 Task: Search one way flight ticket for 5 adults, 2 children, 1 infant in seat and 2 infants on lap in economy from Hartford: Bradley International Airport to Wilmington: Wilmington International Airport on 8-6-2023. Number of bags: 1 carry on bag and 1 checked bag. Price is upto 97000. Outbound departure time preference is 11:30. Flight should be any emissions.
Action: Mouse moved to (232, 312)
Screenshot: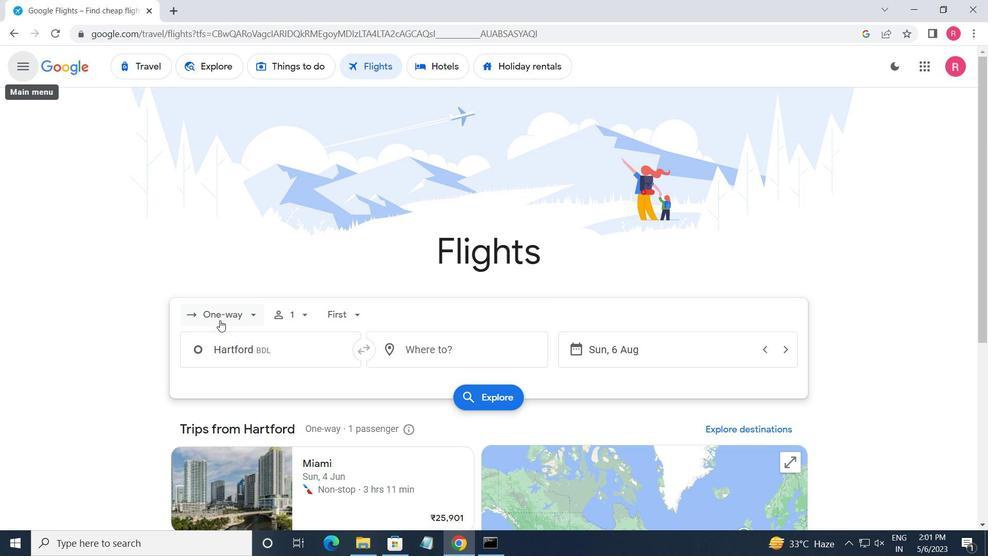 
Action: Mouse pressed left at (232, 312)
Screenshot: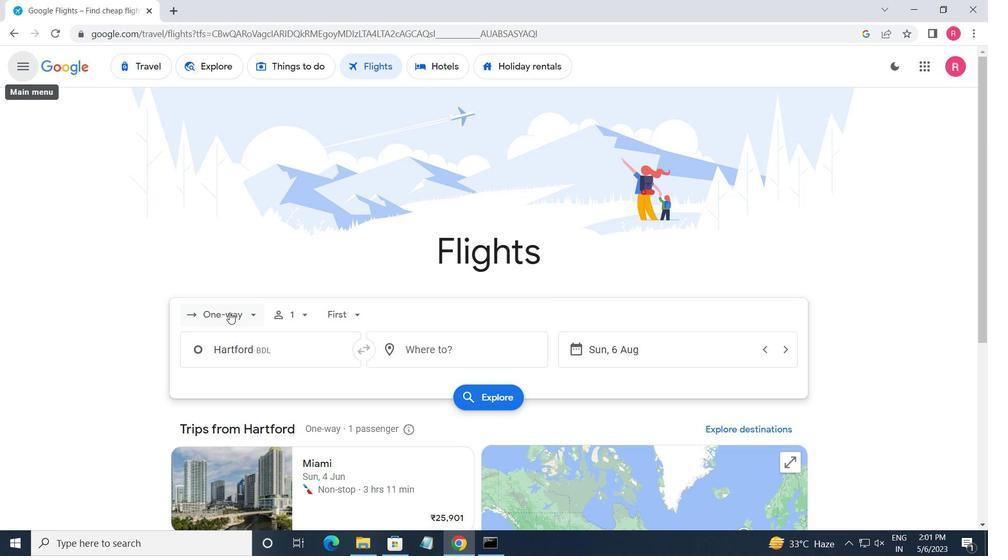 
Action: Mouse moved to (246, 378)
Screenshot: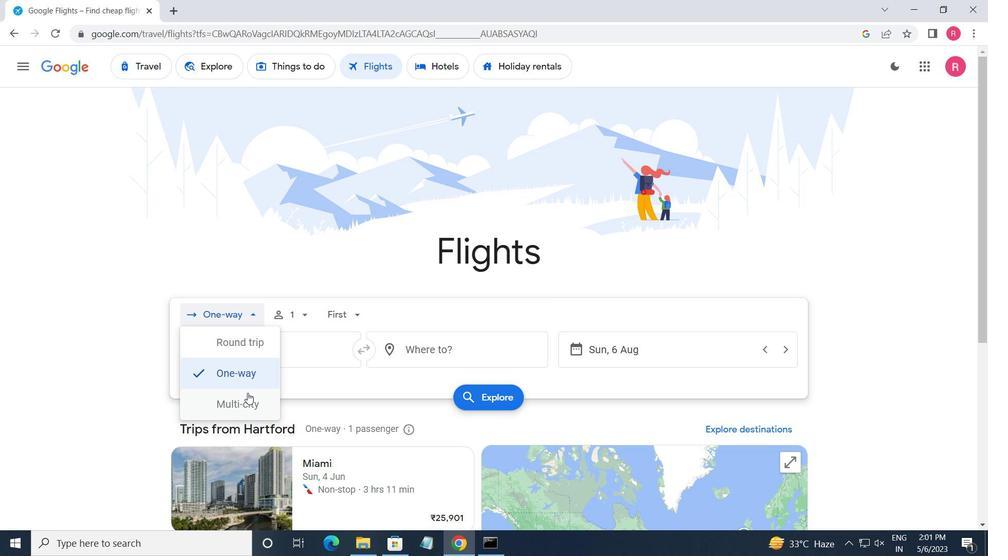 
Action: Mouse pressed left at (246, 378)
Screenshot: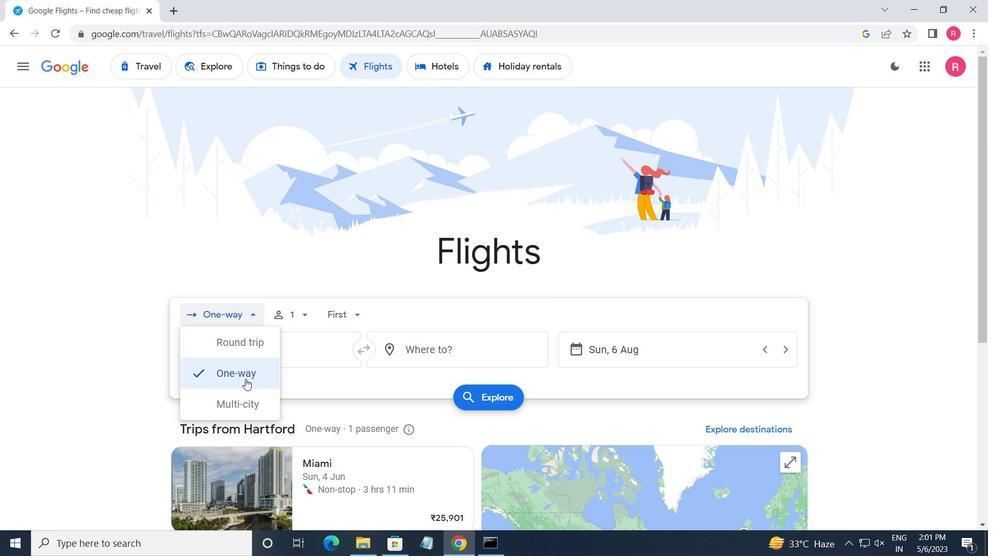 
Action: Mouse moved to (286, 320)
Screenshot: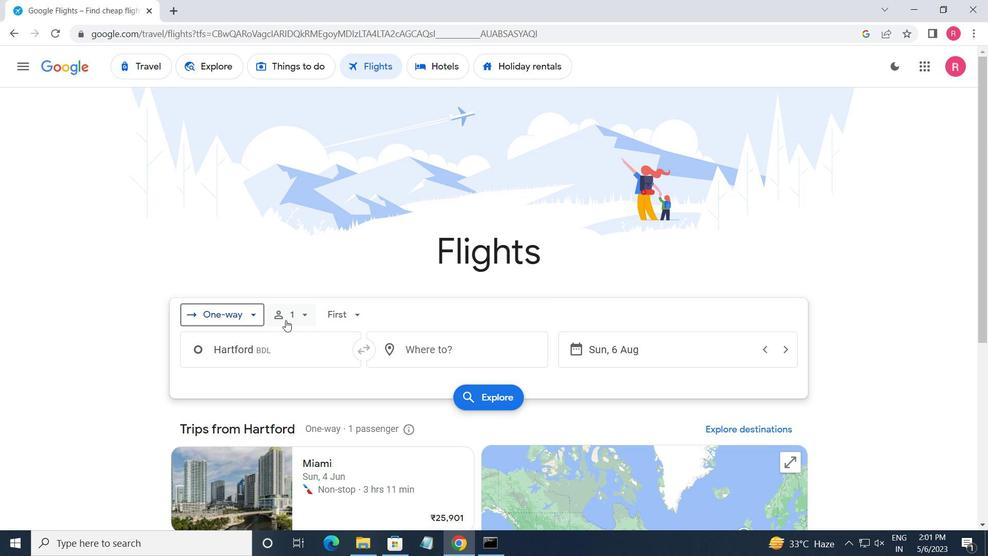 
Action: Mouse pressed left at (286, 320)
Screenshot: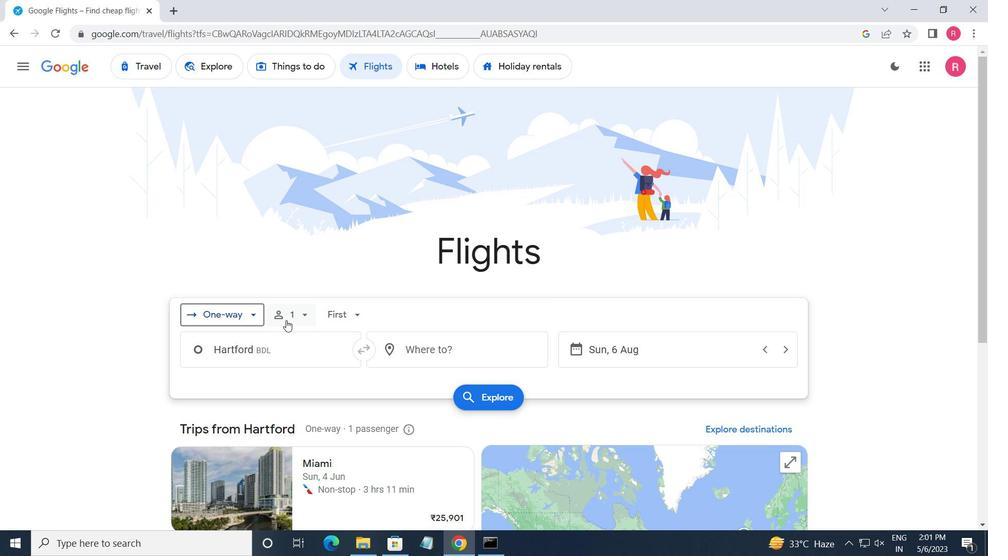 
Action: Mouse moved to (405, 349)
Screenshot: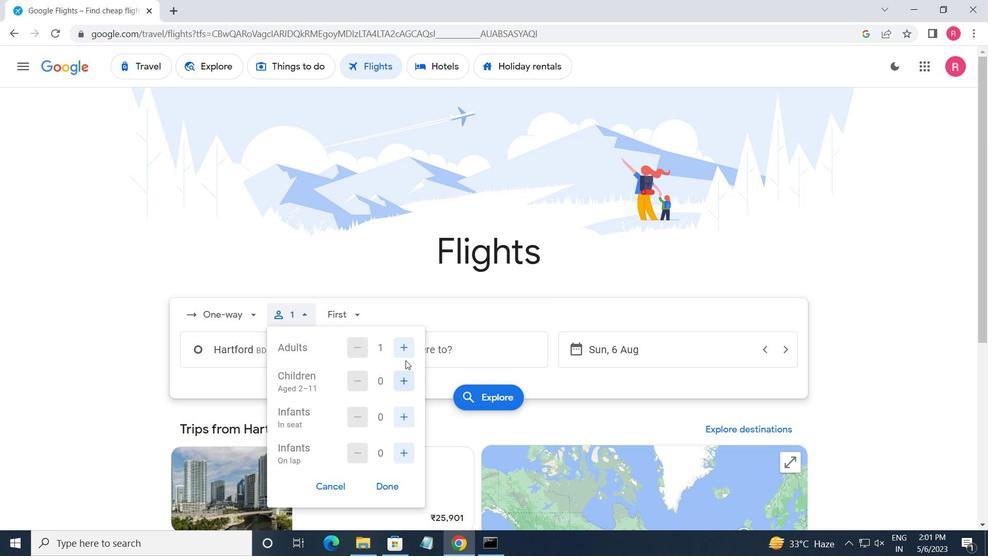 
Action: Mouse pressed left at (405, 349)
Screenshot: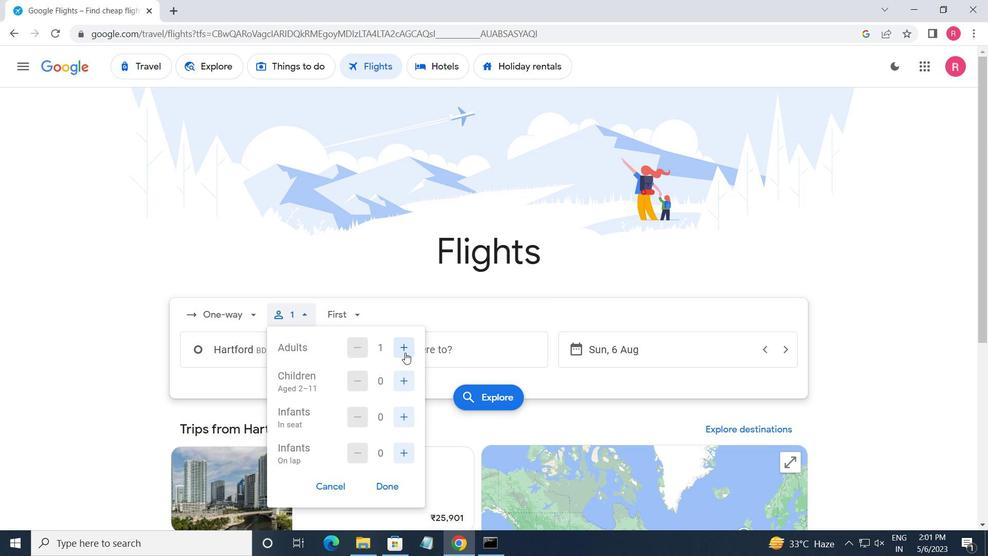 
Action: Mouse pressed left at (405, 349)
Screenshot: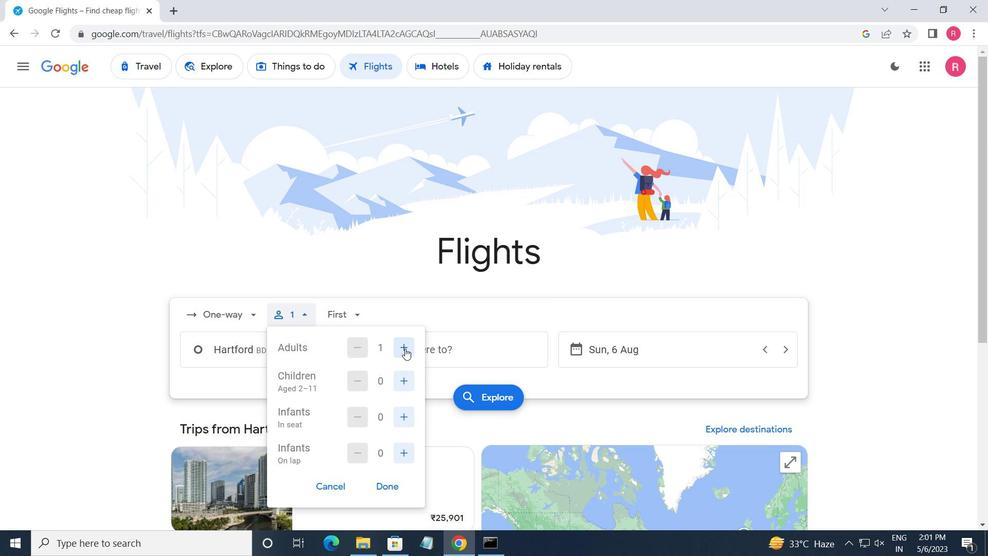 
Action: Mouse pressed left at (405, 349)
Screenshot: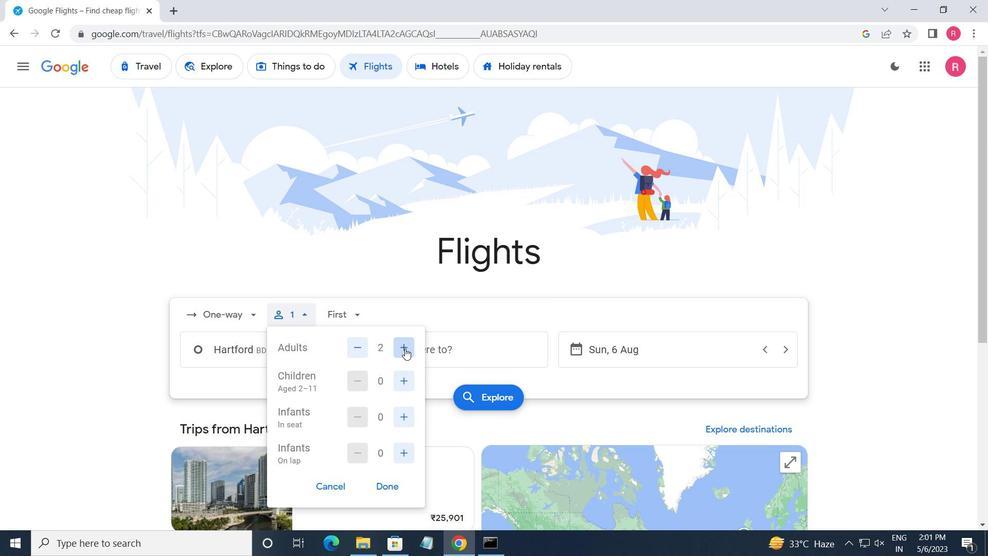 
Action: Mouse pressed left at (405, 349)
Screenshot: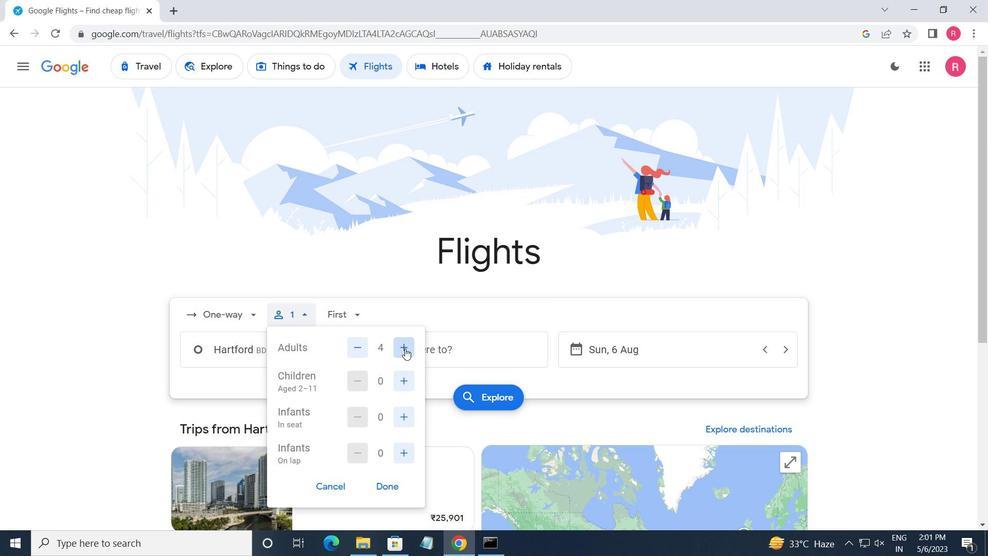 
Action: Mouse moved to (408, 384)
Screenshot: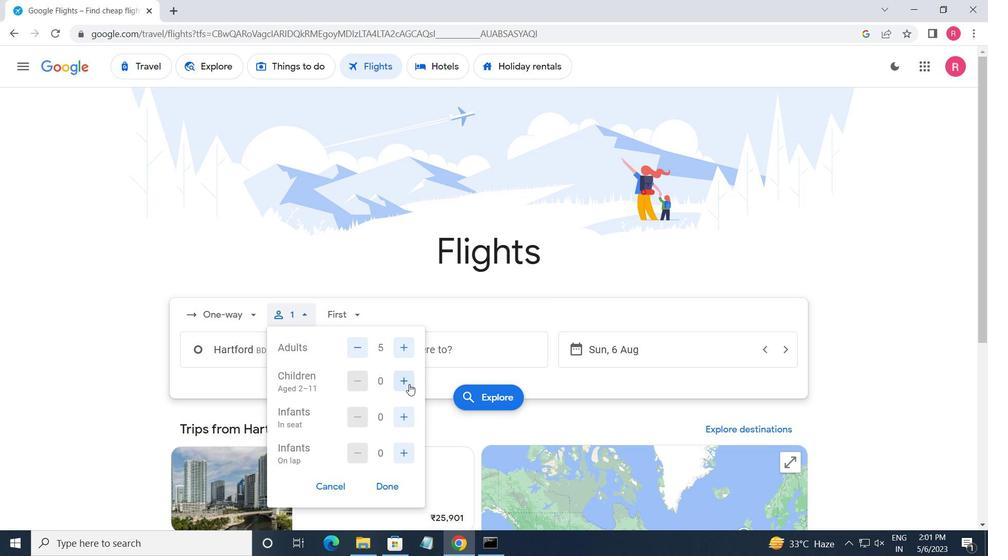 
Action: Mouse pressed left at (408, 384)
Screenshot: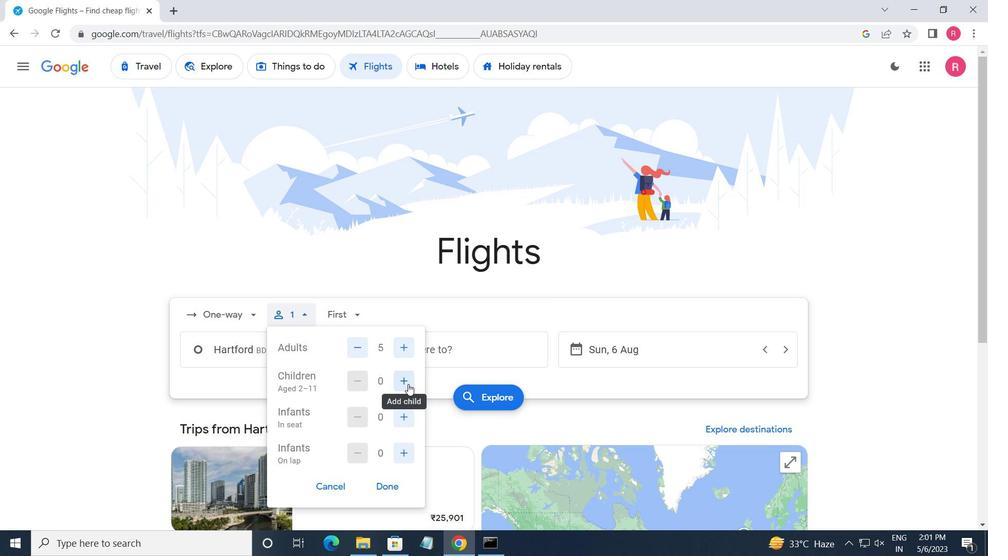 
Action: Mouse pressed left at (408, 384)
Screenshot: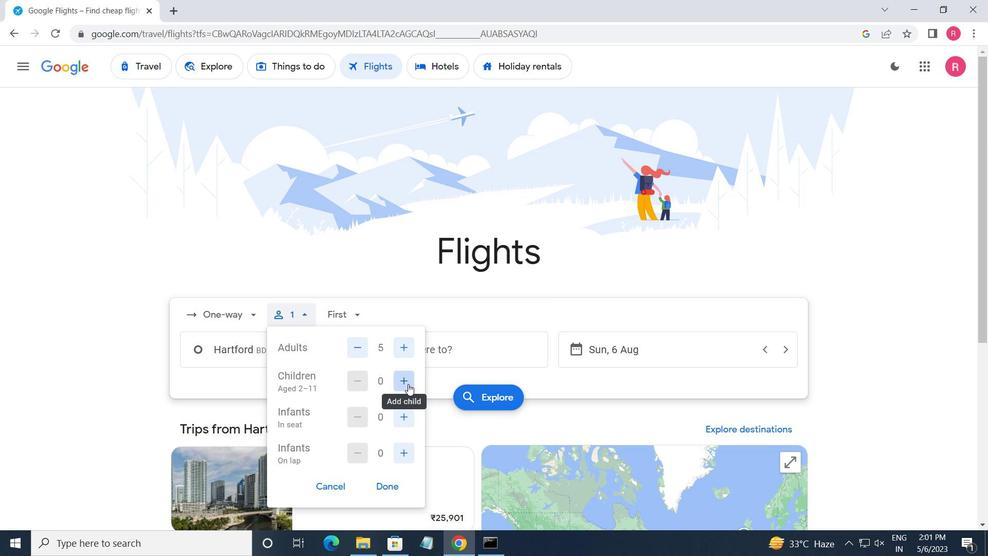 
Action: Mouse moved to (410, 423)
Screenshot: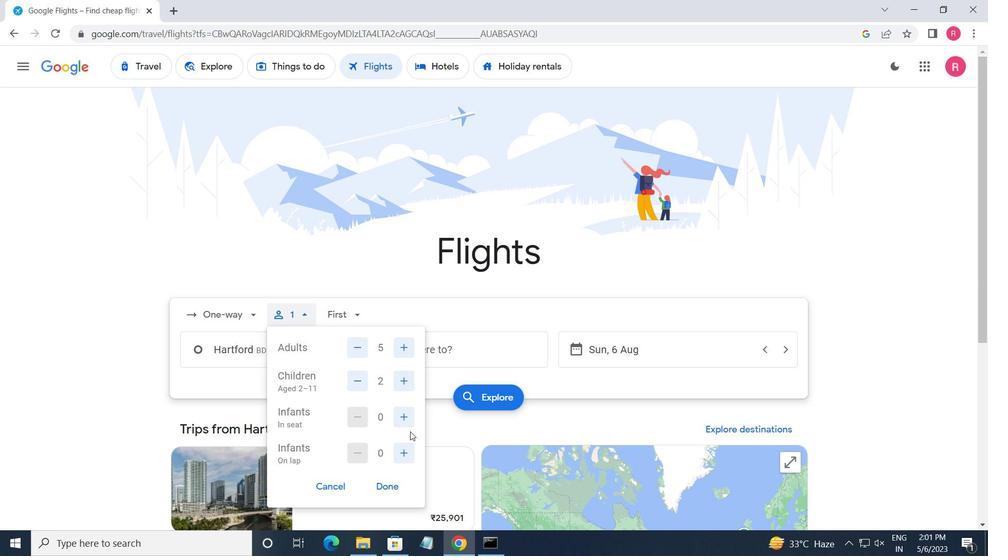 
Action: Mouse pressed left at (410, 423)
Screenshot: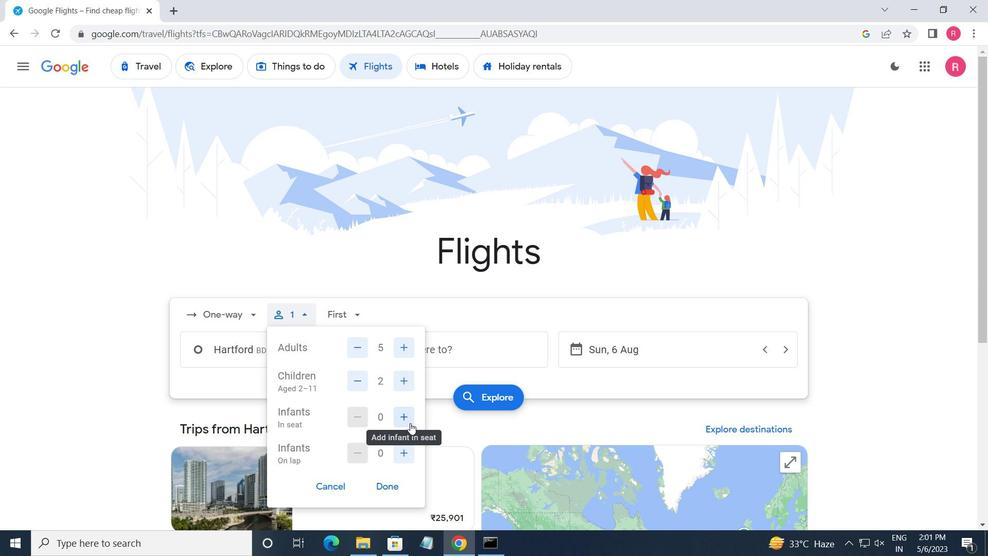 
Action: Mouse moved to (398, 457)
Screenshot: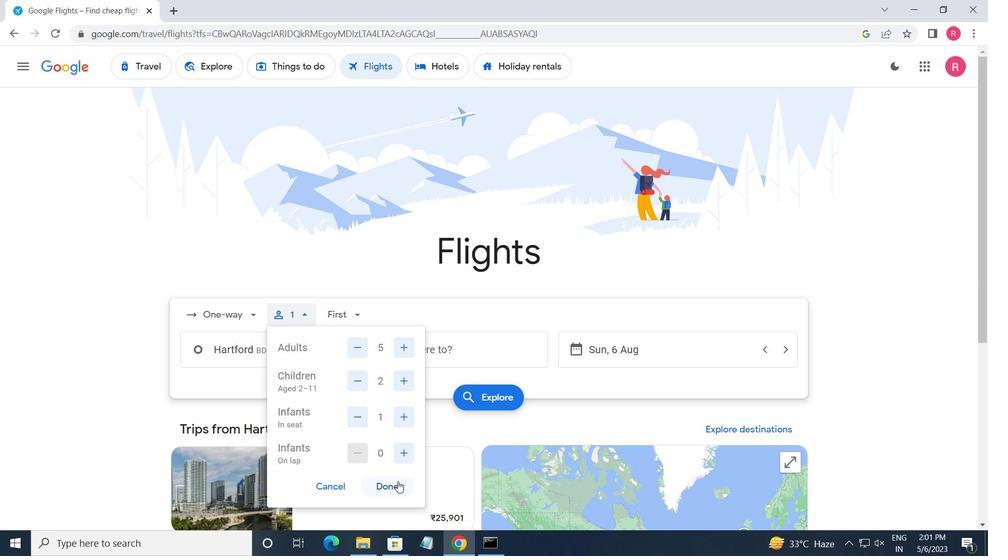 
Action: Mouse pressed left at (398, 457)
Screenshot: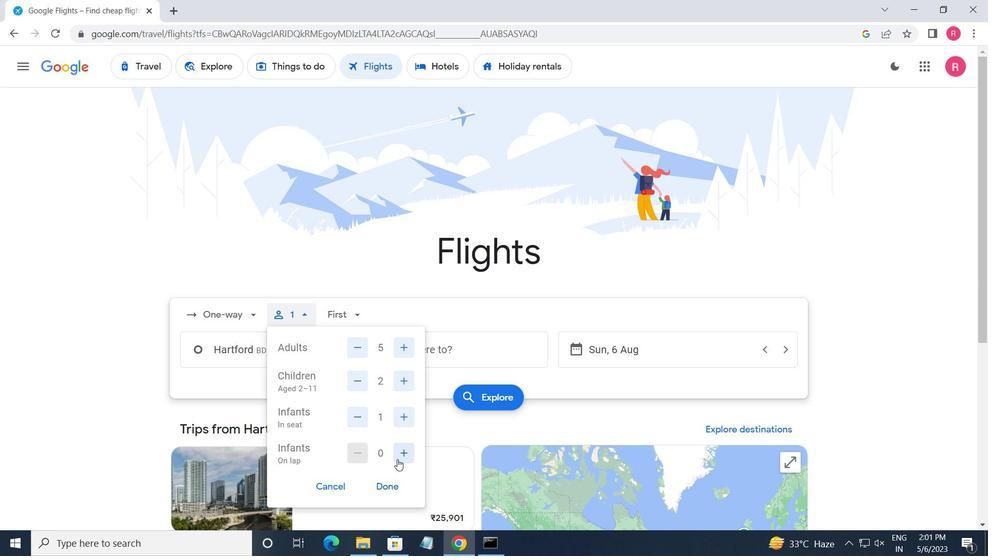 
Action: Mouse pressed left at (398, 457)
Screenshot: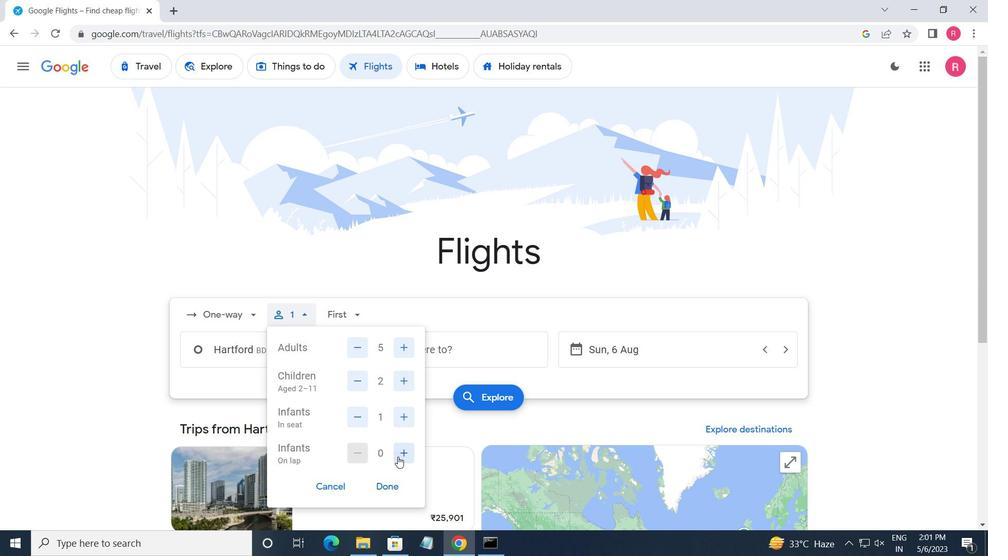 
Action: Mouse moved to (351, 443)
Screenshot: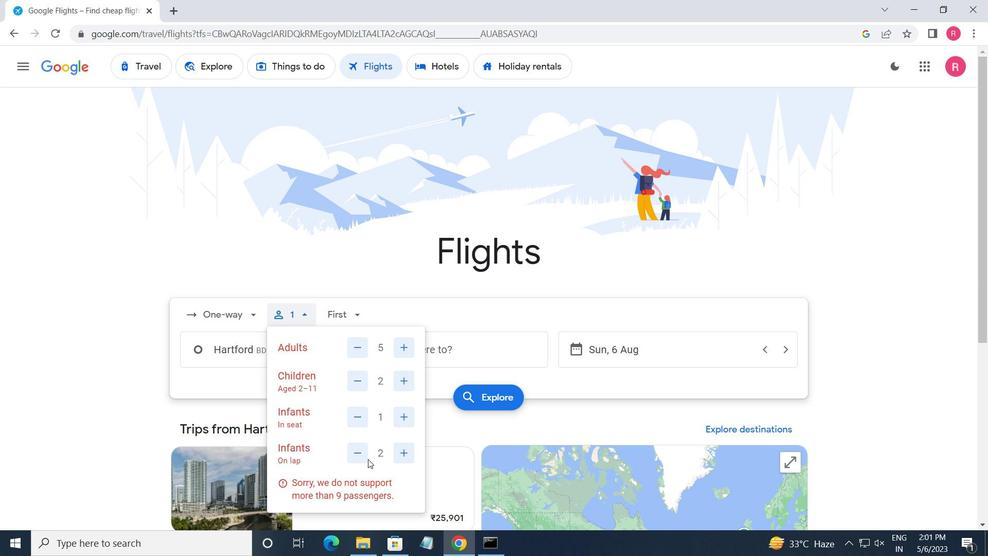 
Action: Mouse pressed left at (351, 443)
Screenshot: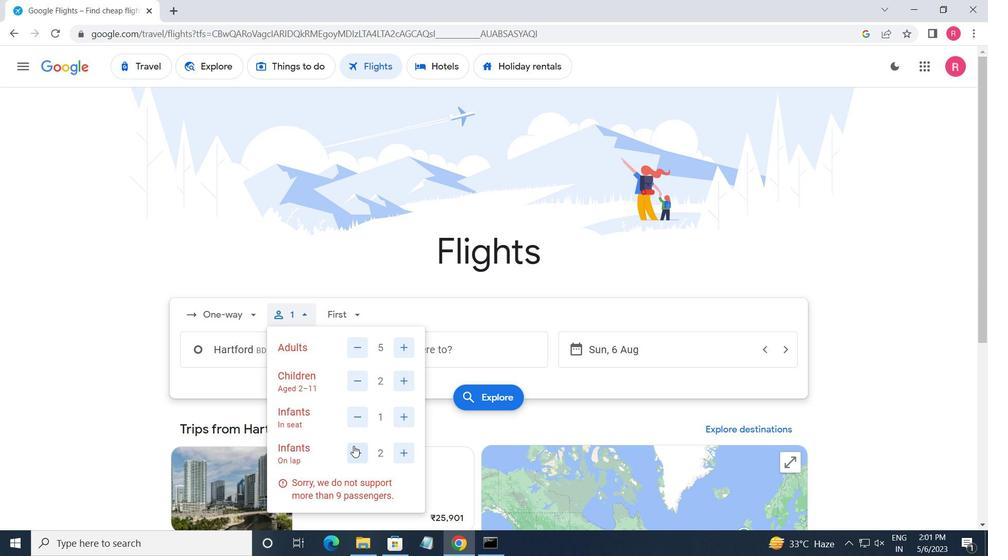 
Action: Mouse moved to (392, 486)
Screenshot: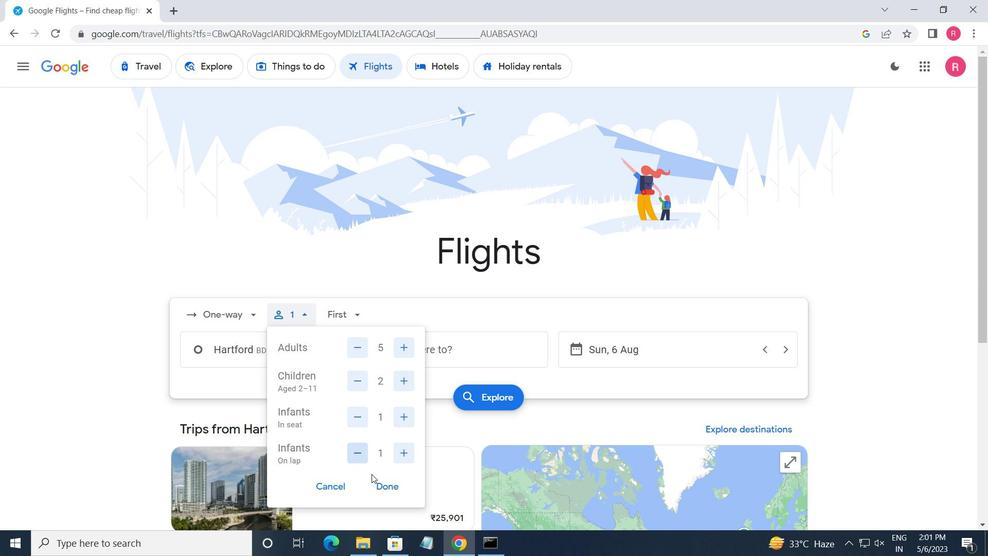 
Action: Mouse pressed left at (392, 486)
Screenshot: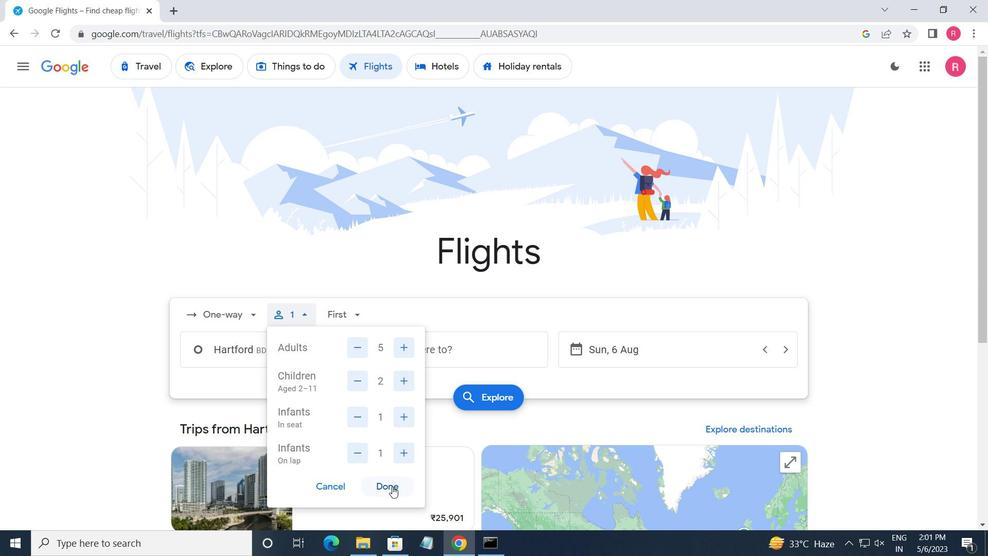 
Action: Mouse moved to (344, 314)
Screenshot: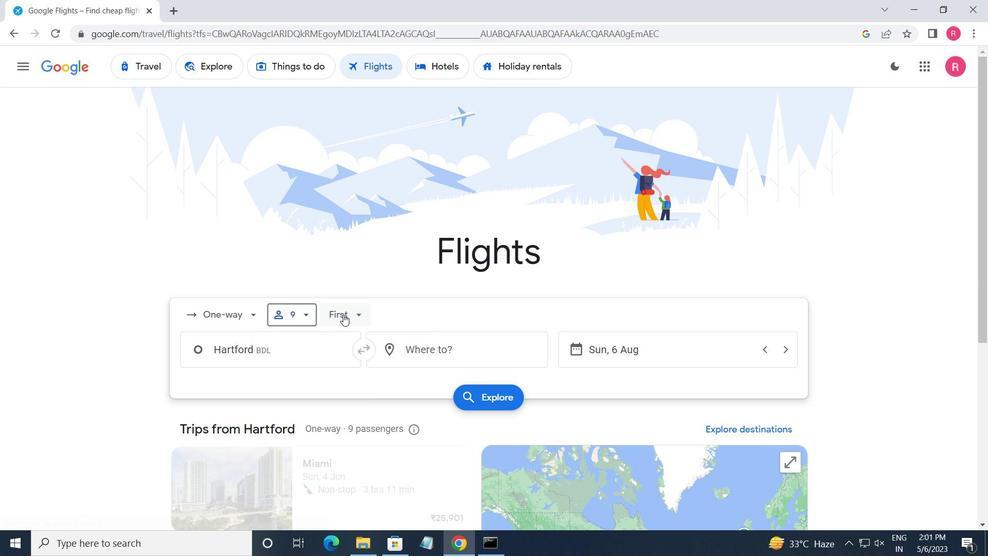 
Action: Mouse pressed left at (344, 314)
Screenshot: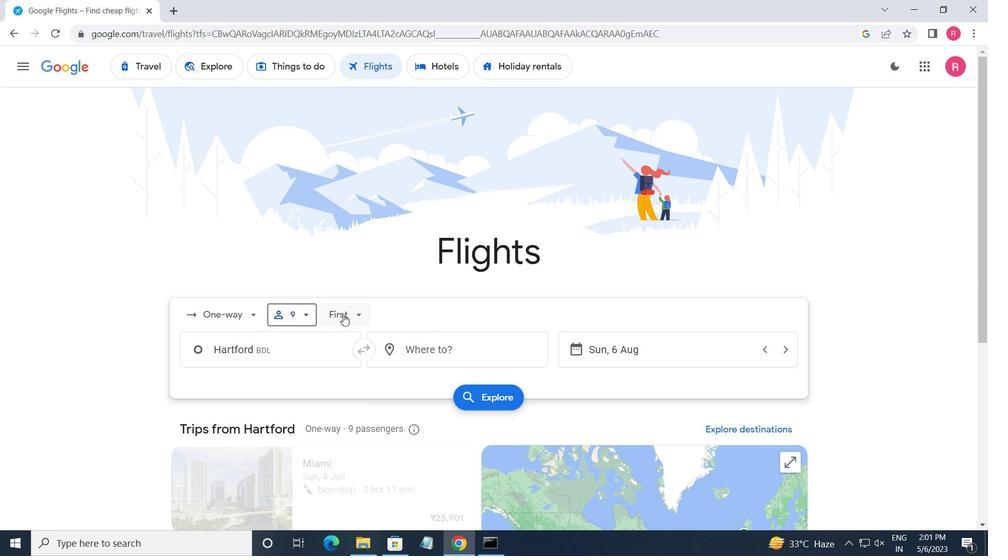 
Action: Mouse moved to (385, 347)
Screenshot: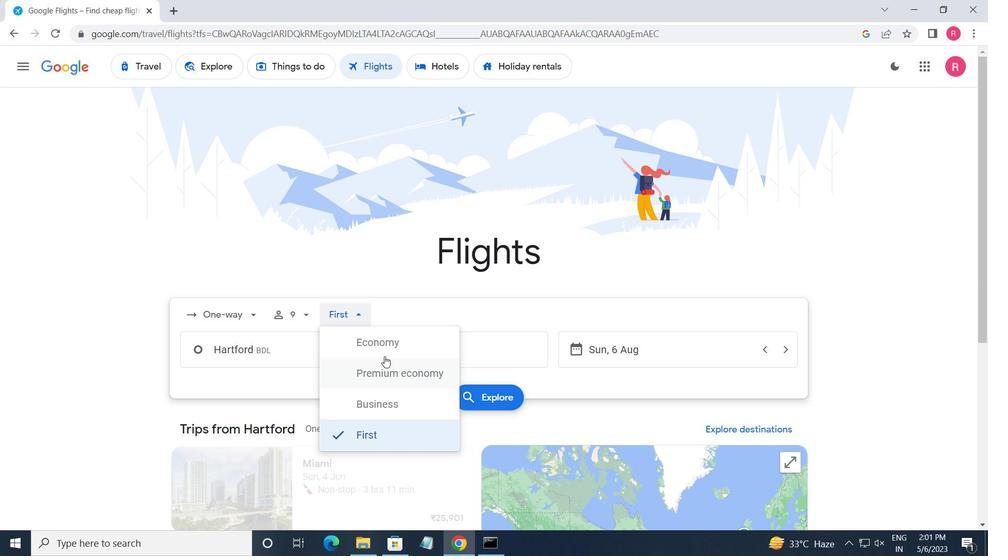 
Action: Mouse pressed left at (385, 347)
Screenshot: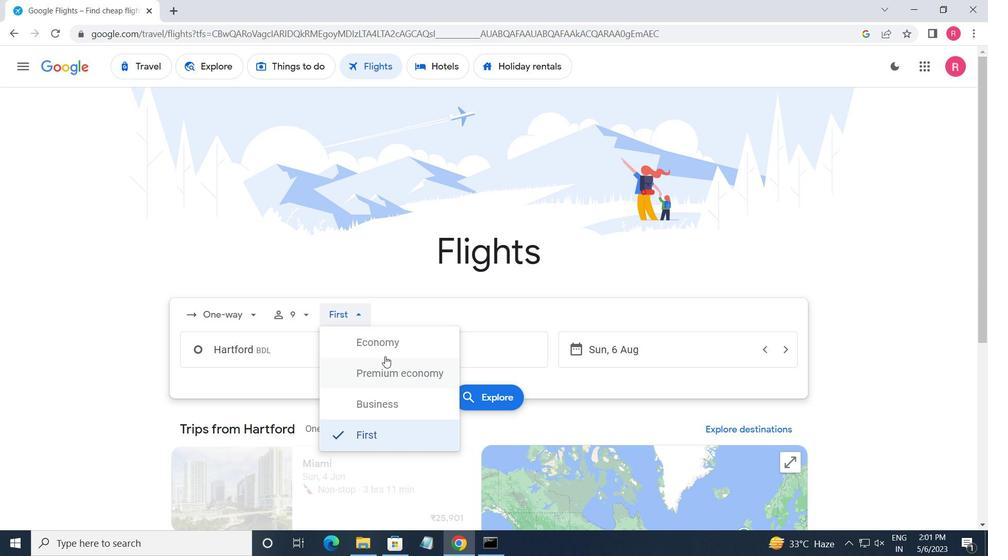 
Action: Mouse moved to (281, 344)
Screenshot: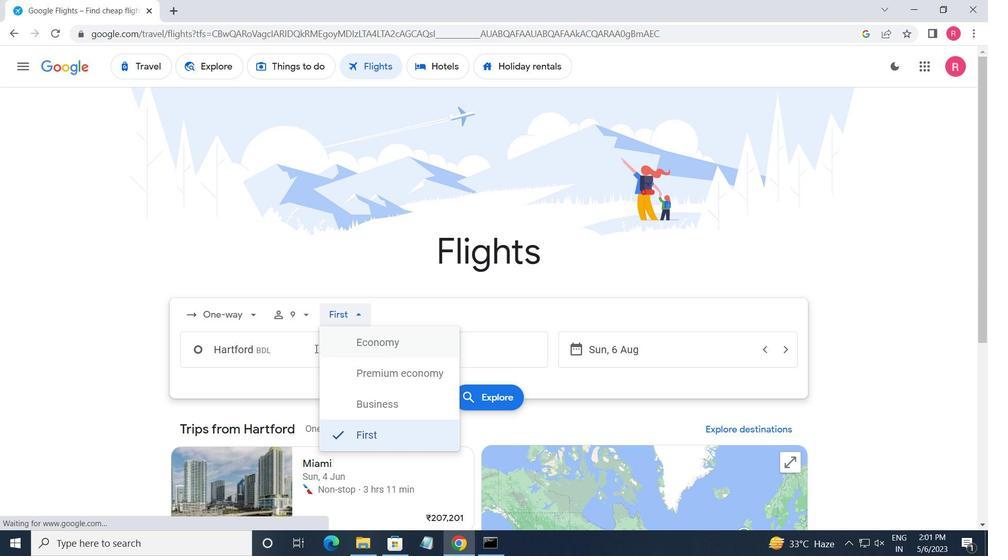 
Action: Mouse pressed left at (281, 344)
Screenshot: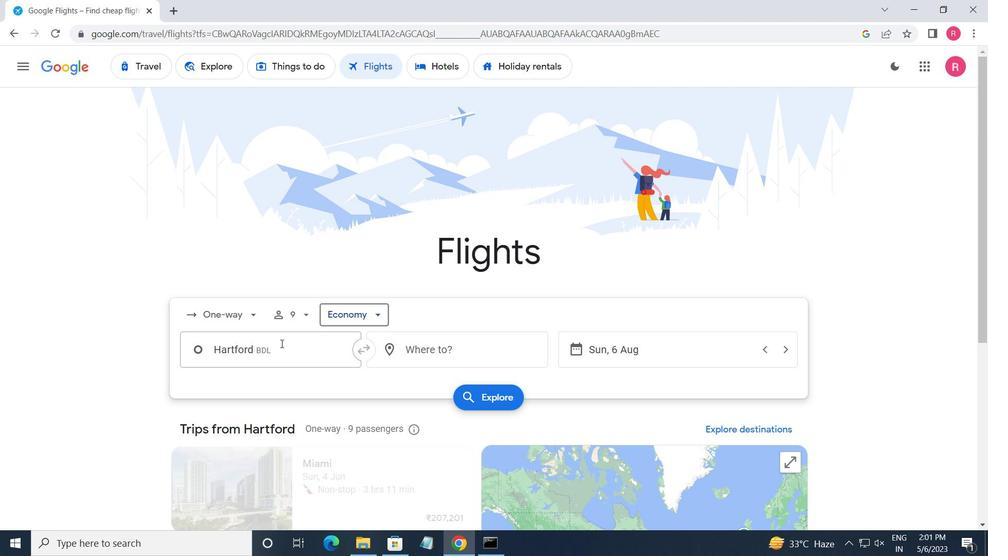 
Action: Mouse moved to (280, 344)
Screenshot: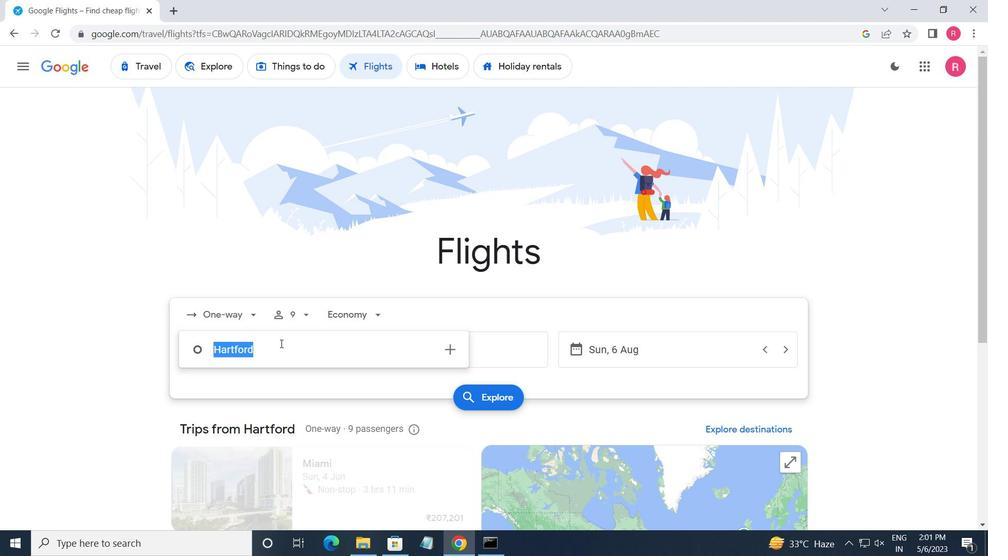 
Action: Key pressed <Key.caps_lock>Hartford
Screenshot: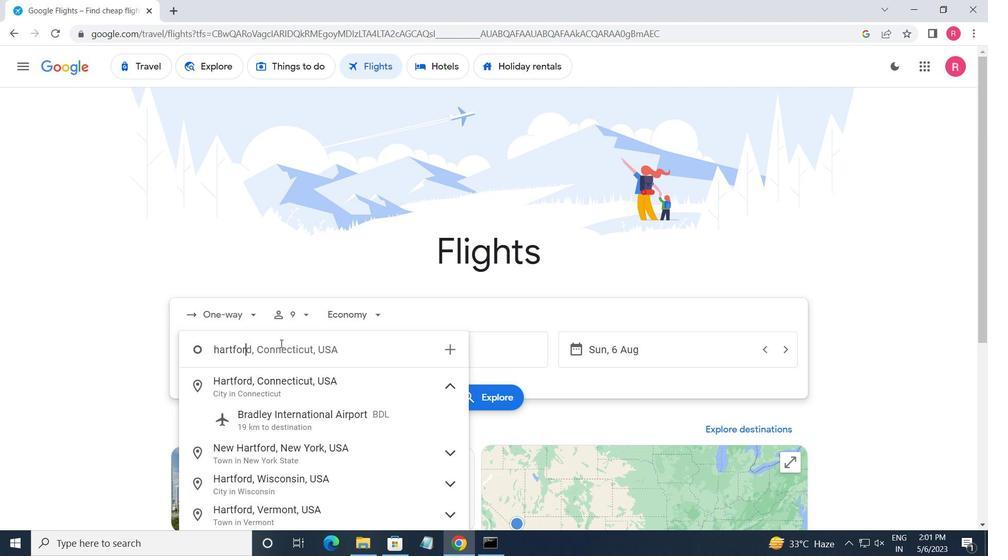 
Action: Mouse moved to (328, 410)
Screenshot: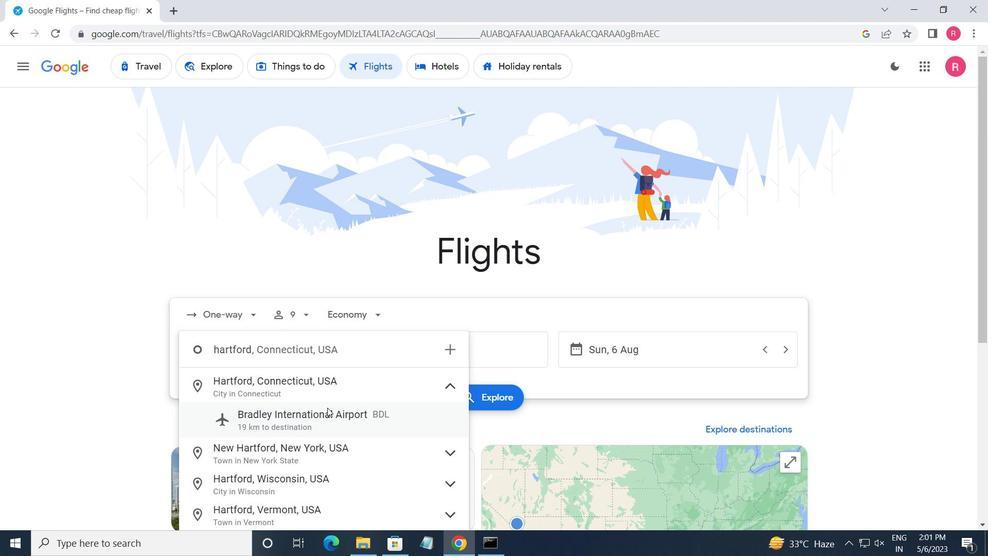 
Action: Mouse pressed left at (328, 410)
Screenshot: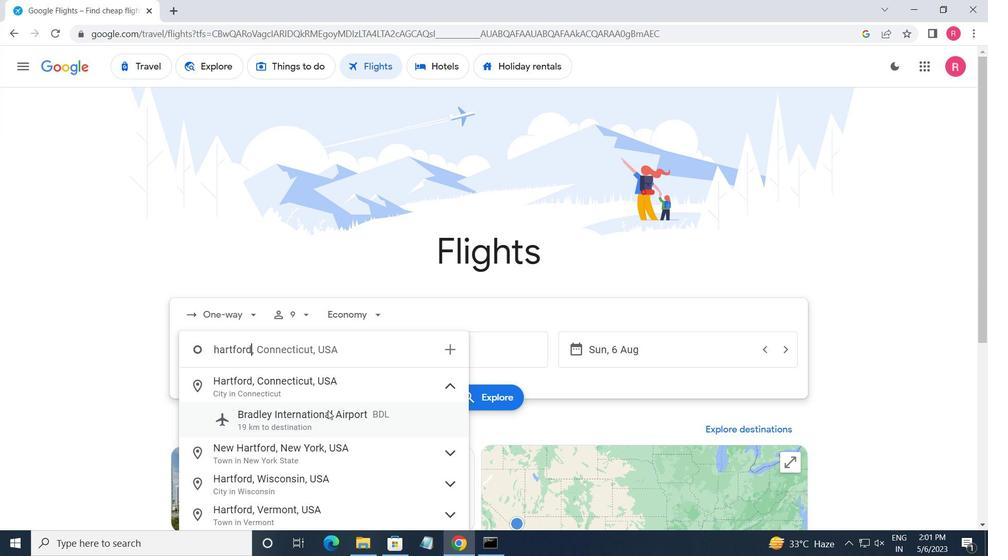 
Action: Mouse moved to (484, 349)
Screenshot: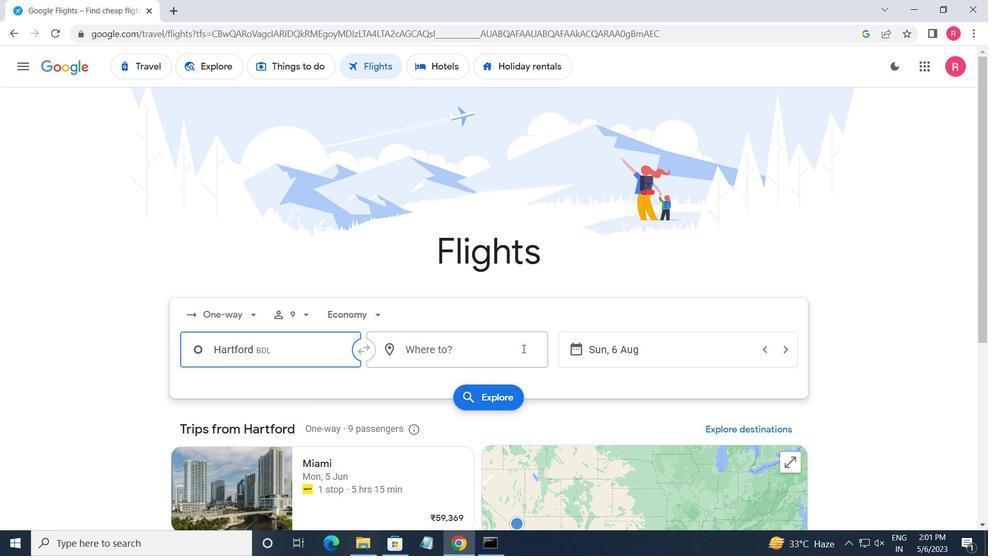 
Action: Mouse pressed left at (484, 349)
Screenshot: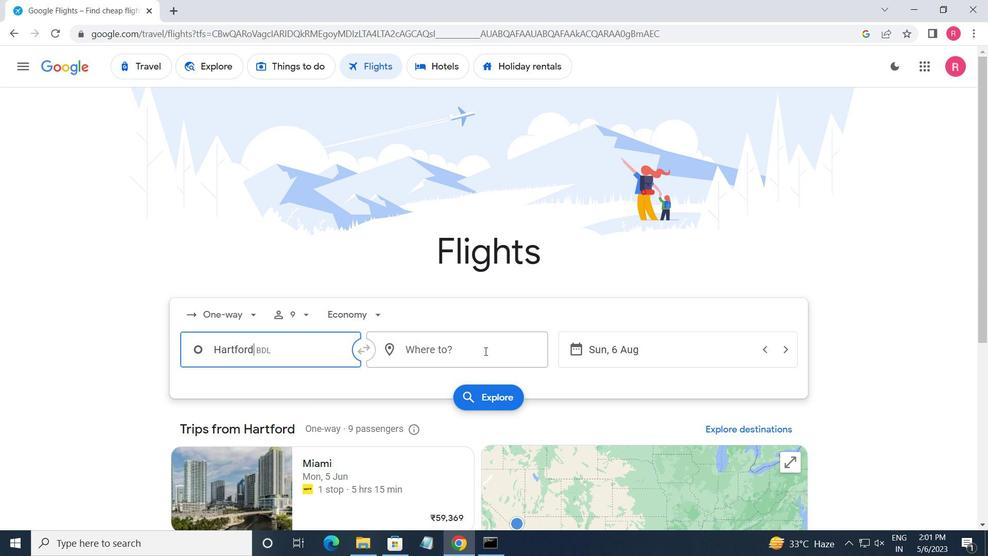 
Action: Key pressed <Key.shift>WILN<Key.backspace>MIGTON
Screenshot: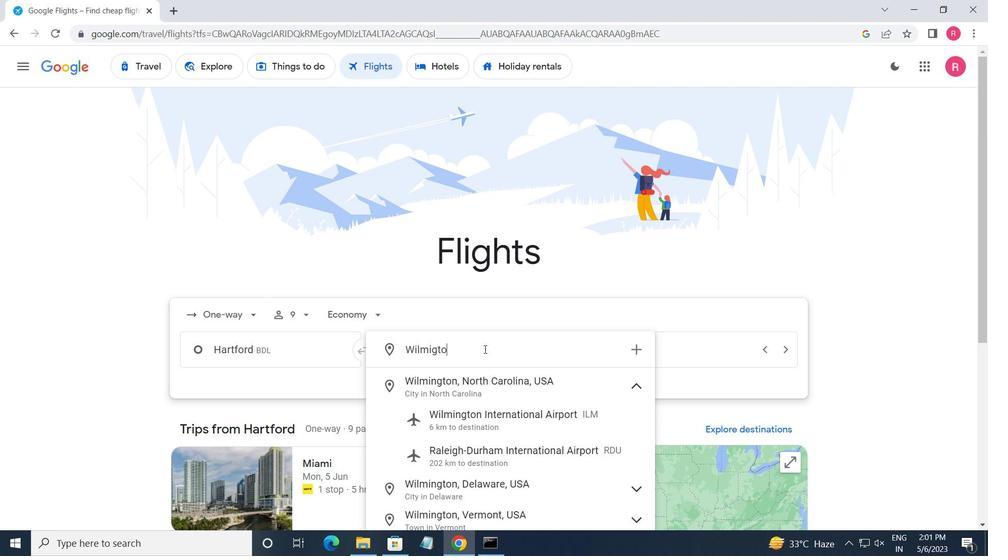 
Action: Mouse moved to (518, 425)
Screenshot: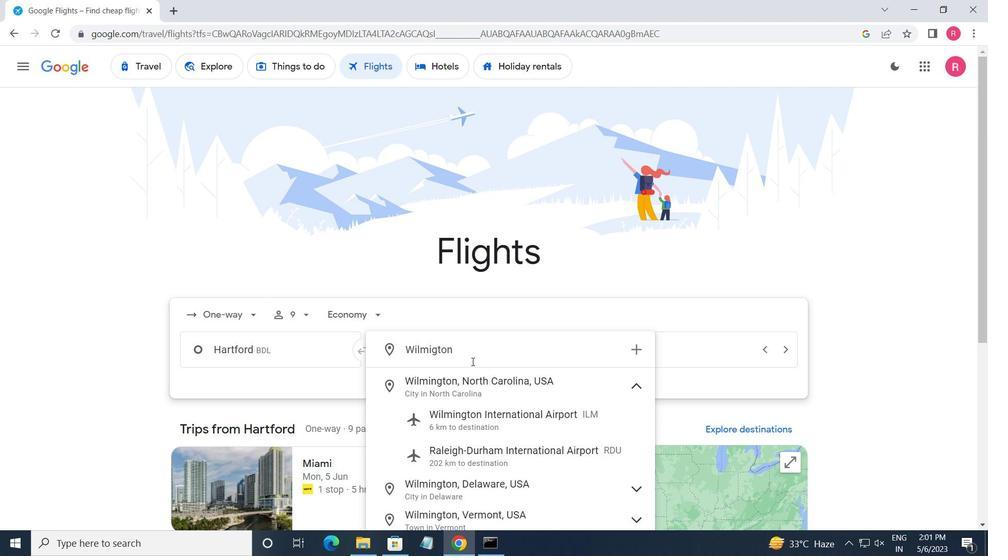 
Action: Mouse pressed left at (518, 425)
Screenshot: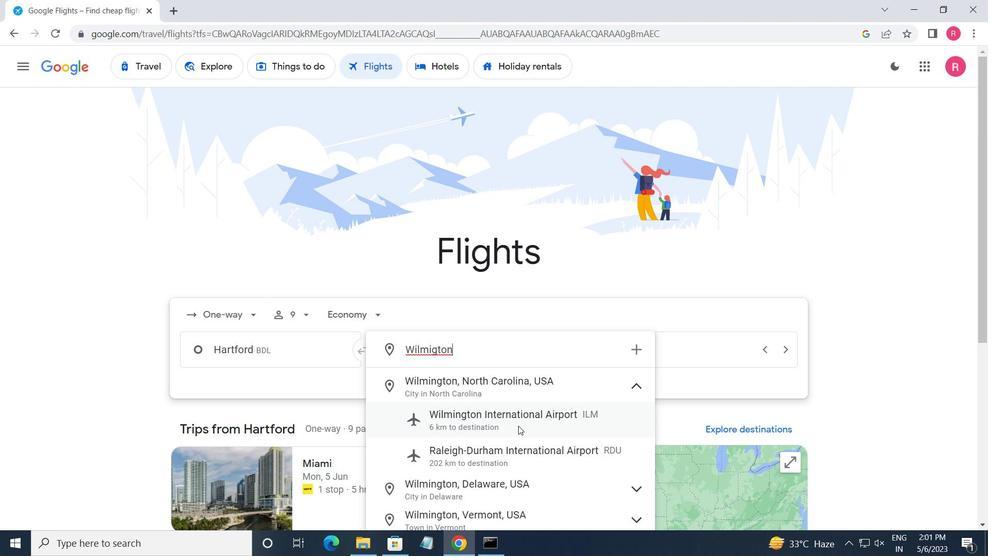 
Action: Mouse moved to (622, 348)
Screenshot: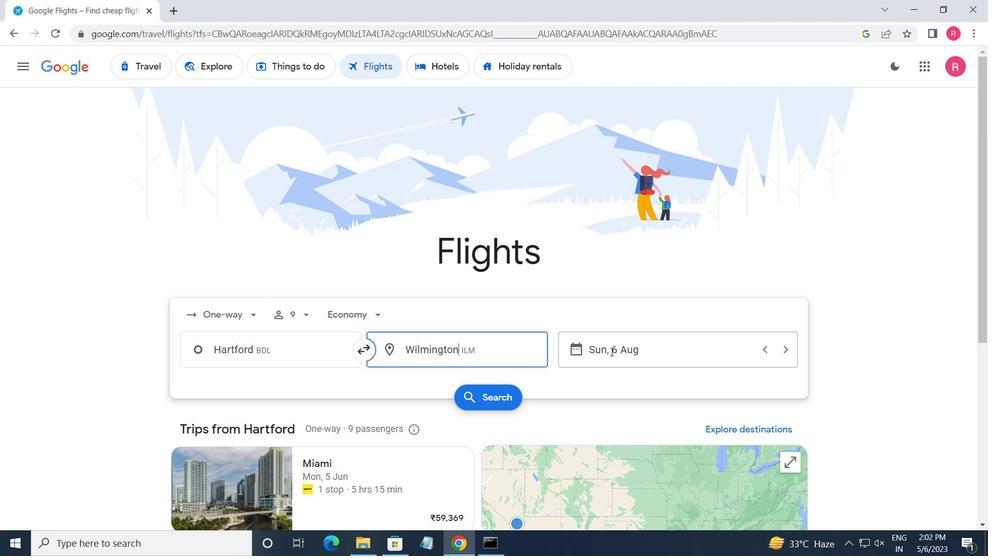 
Action: Mouse pressed left at (622, 348)
Screenshot: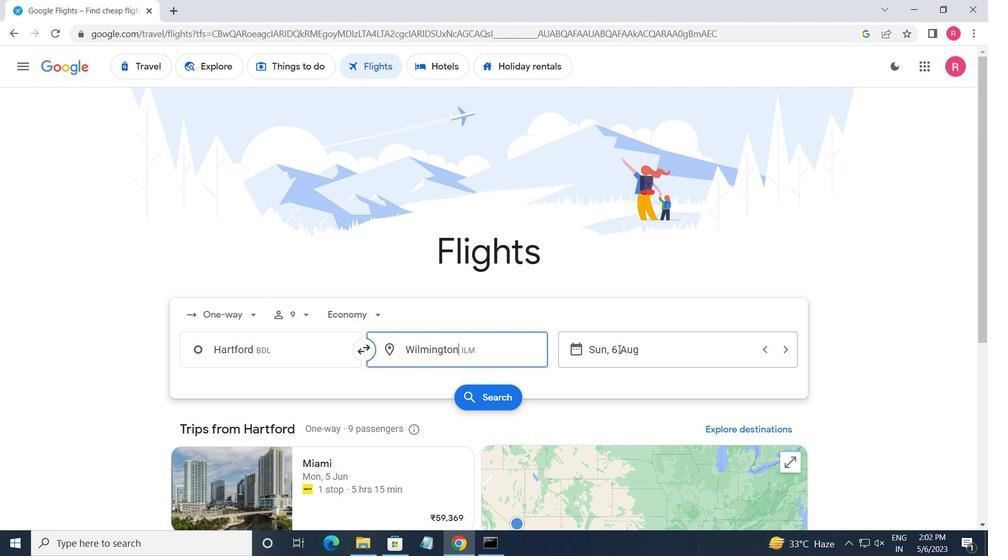 
Action: Mouse moved to (335, 335)
Screenshot: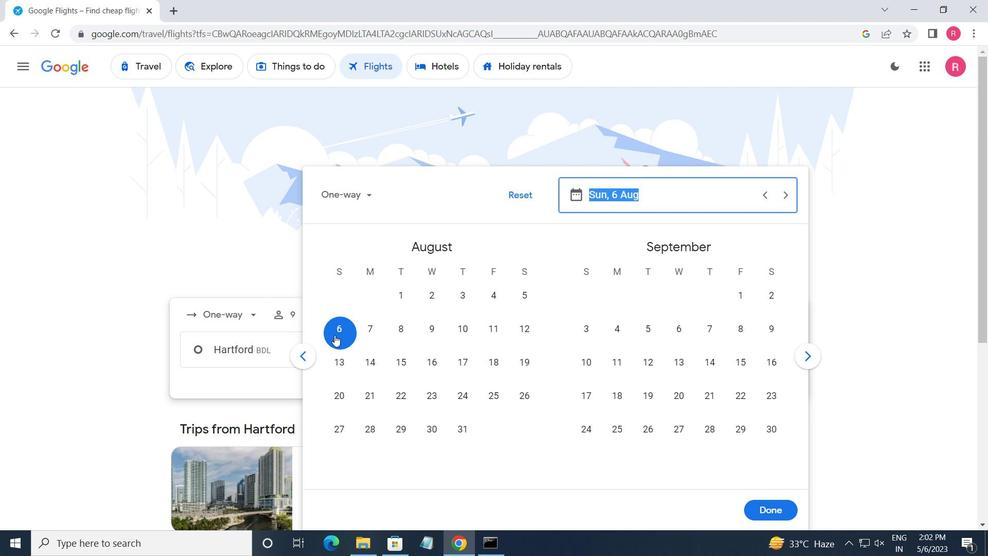 
Action: Mouse pressed left at (335, 335)
Screenshot: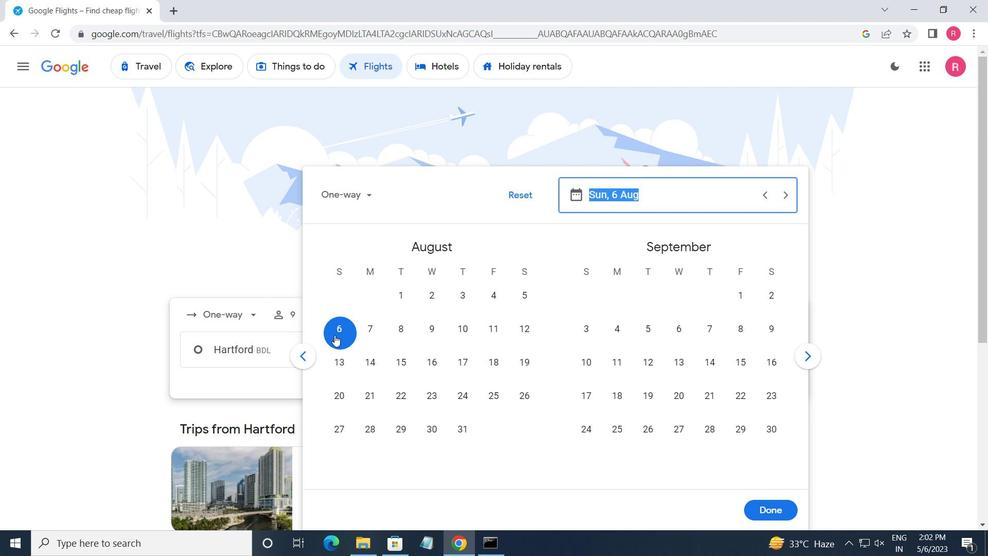 
Action: Mouse moved to (782, 515)
Screenshot: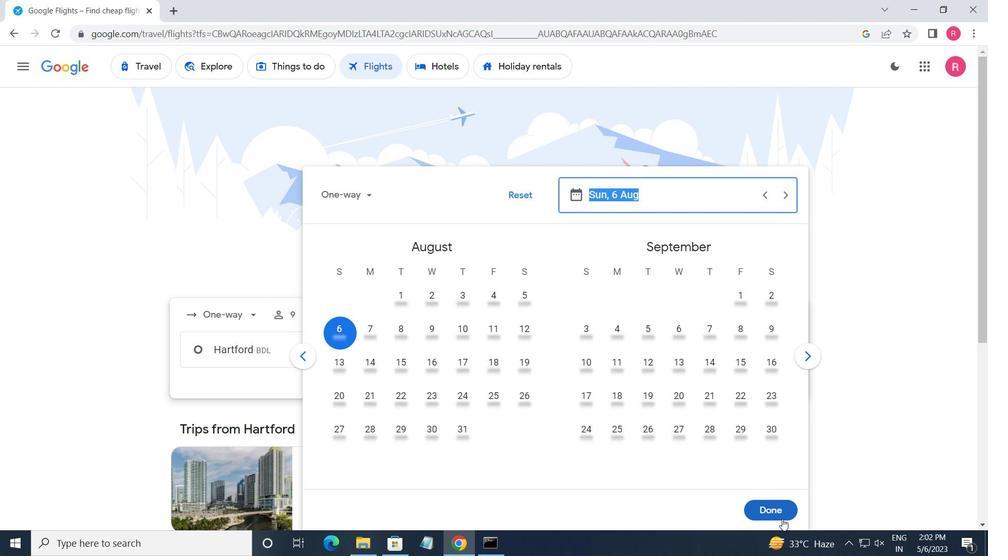 
Action: Mouse pressed left at (782, 515)
Screenshot: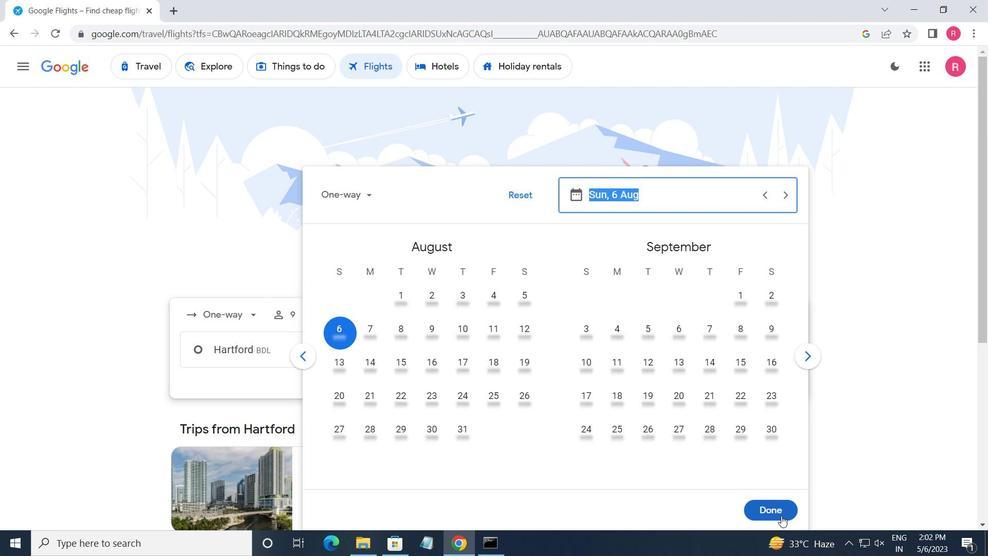 
Action: Mouse moved to (490, 405)
Screenshot: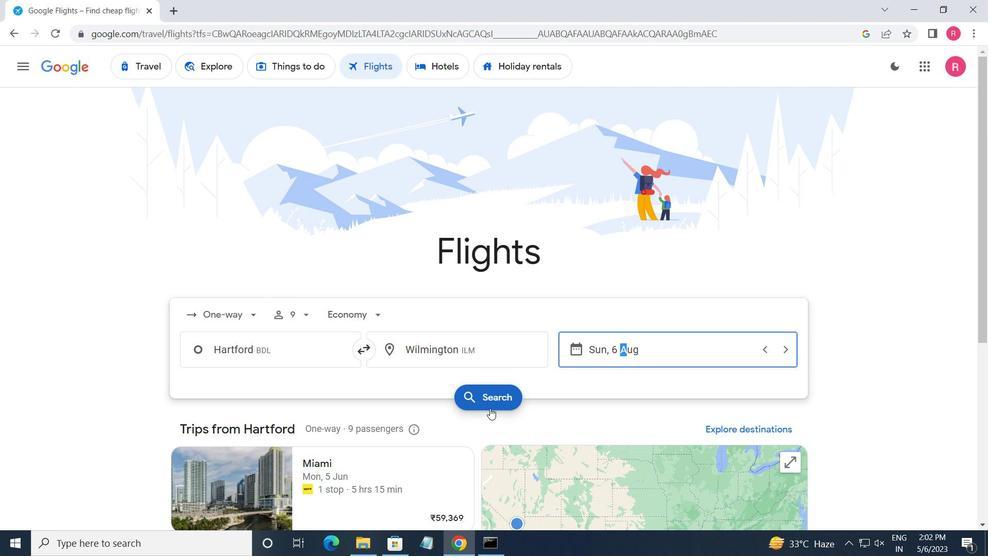 
Action: Mouse pressed left at (490, 405)
Screenshot: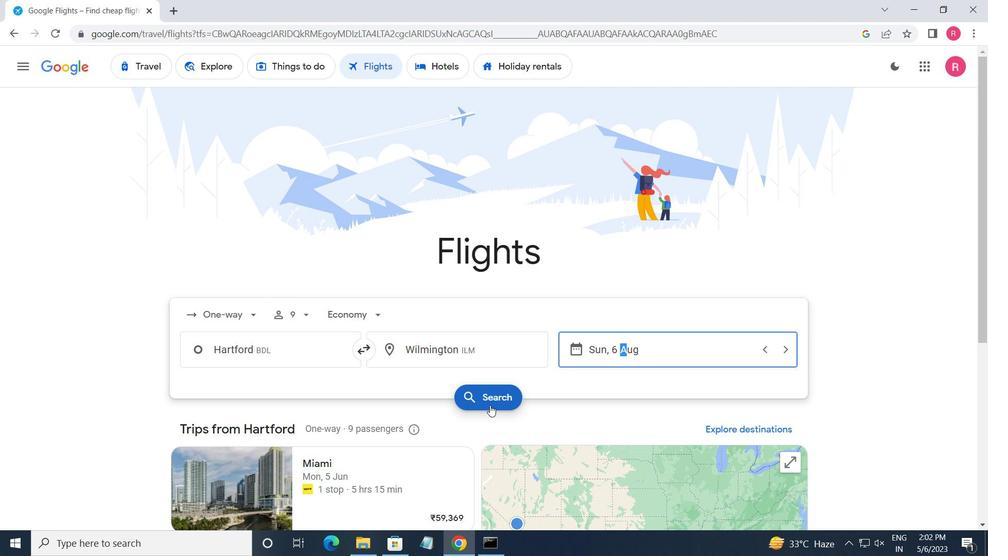 
Action: Mouse moved to (194, 181)
Screenshot: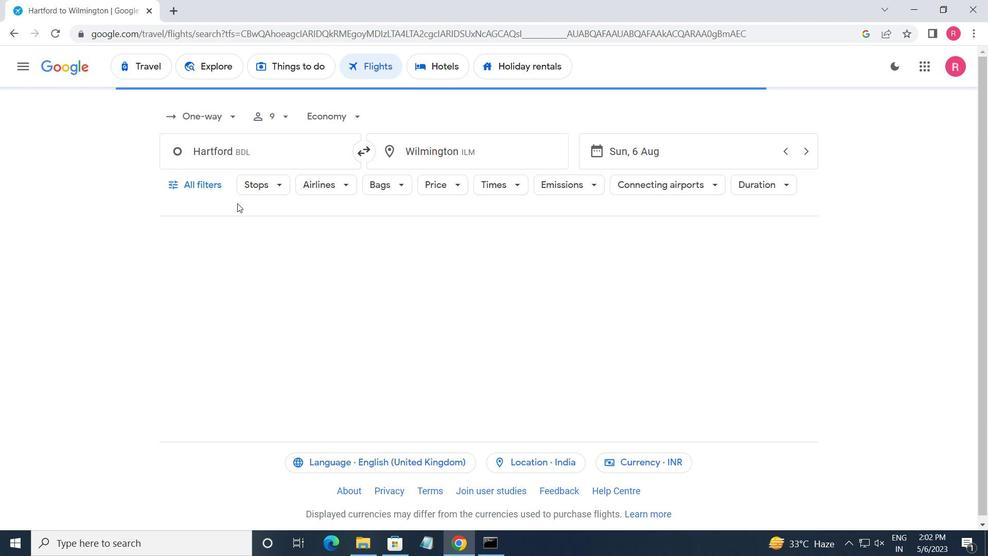 
Action: Mouse pressed left at (194, 181)
Screenshot: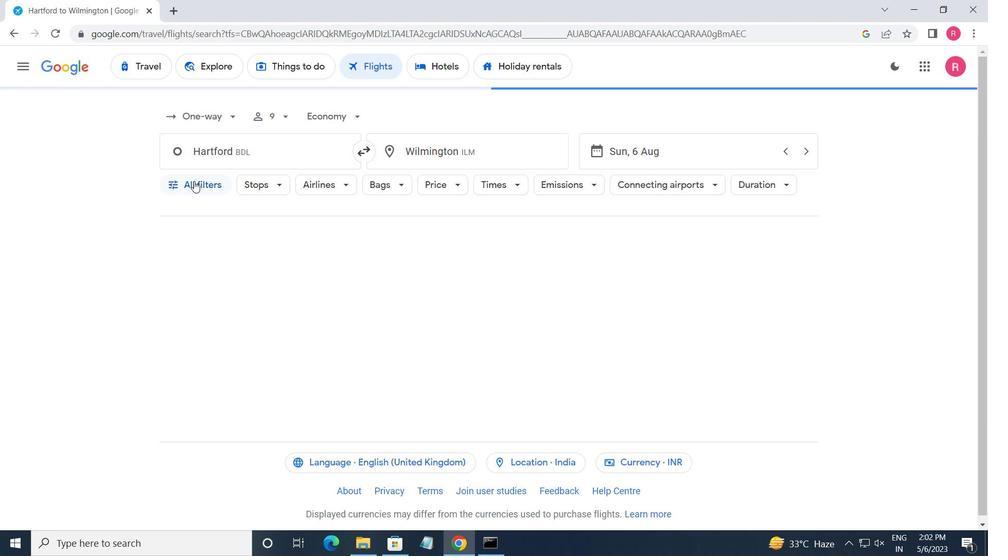 
Action: Mouse moved to (292, 336)
Screenshot: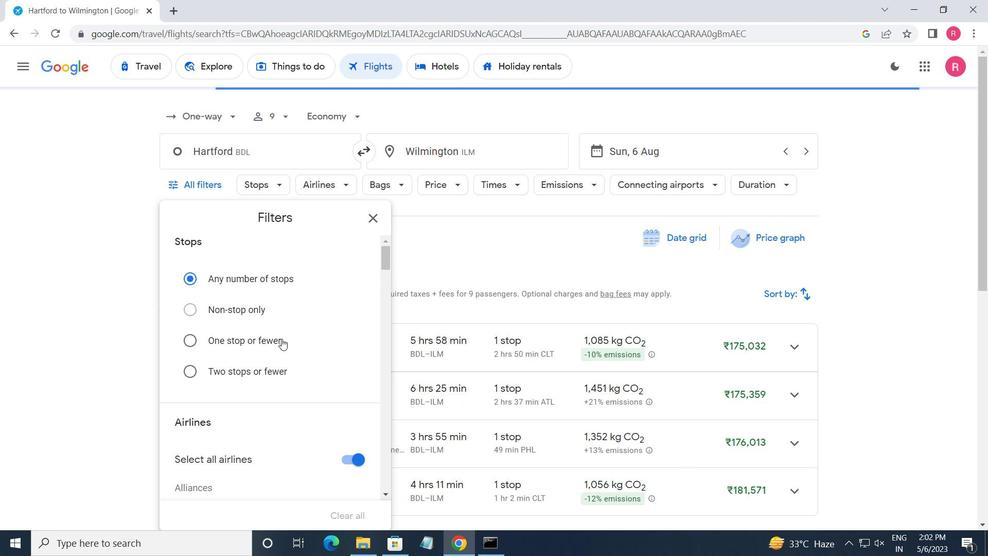 
Action: Mouse scrolled (292, 336) with delta (0, 0)
Screenshot: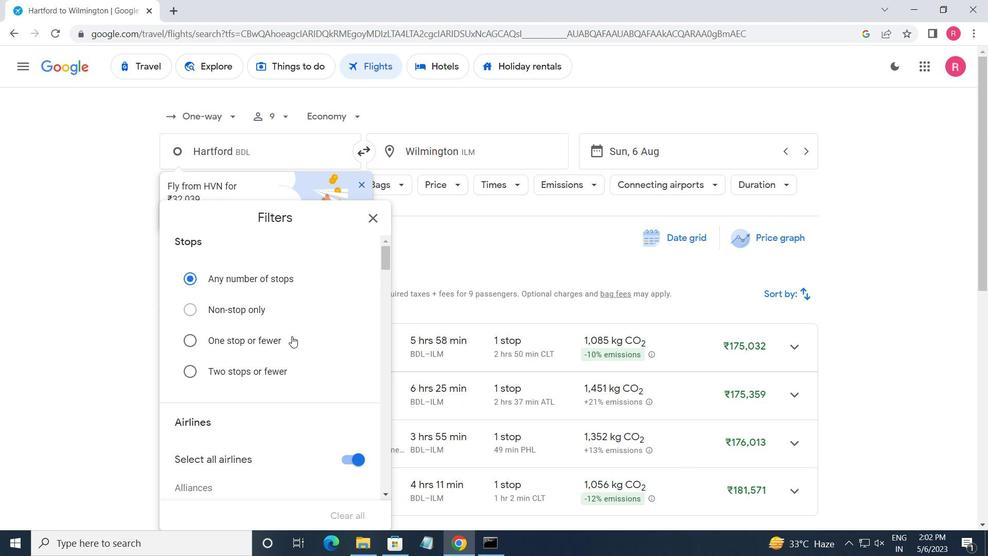 
Action: Mouse scrolled (292, 336) with delta (0, 0)
Screenshot: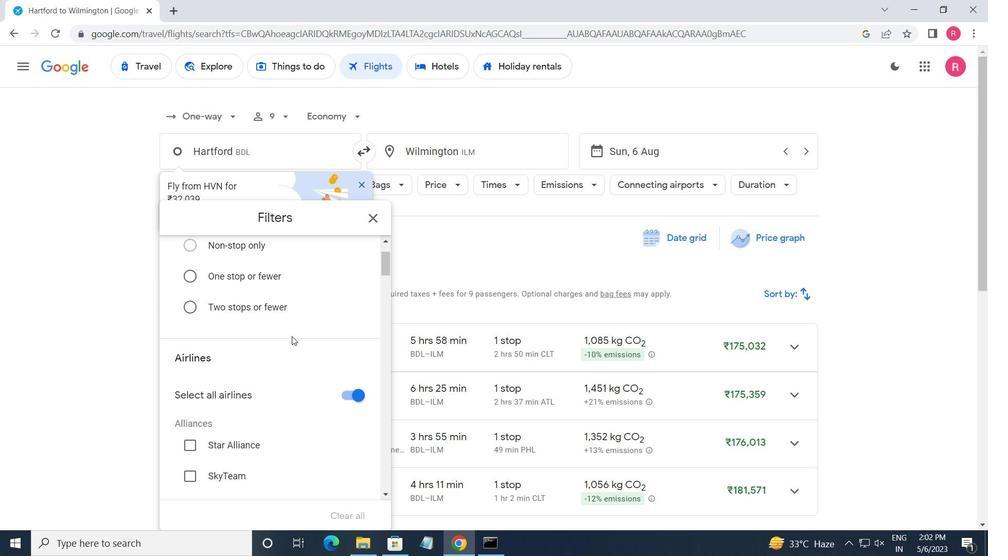 
Action: Mouse scrolled (292, 336) with delta (0, 0)
Screenshot: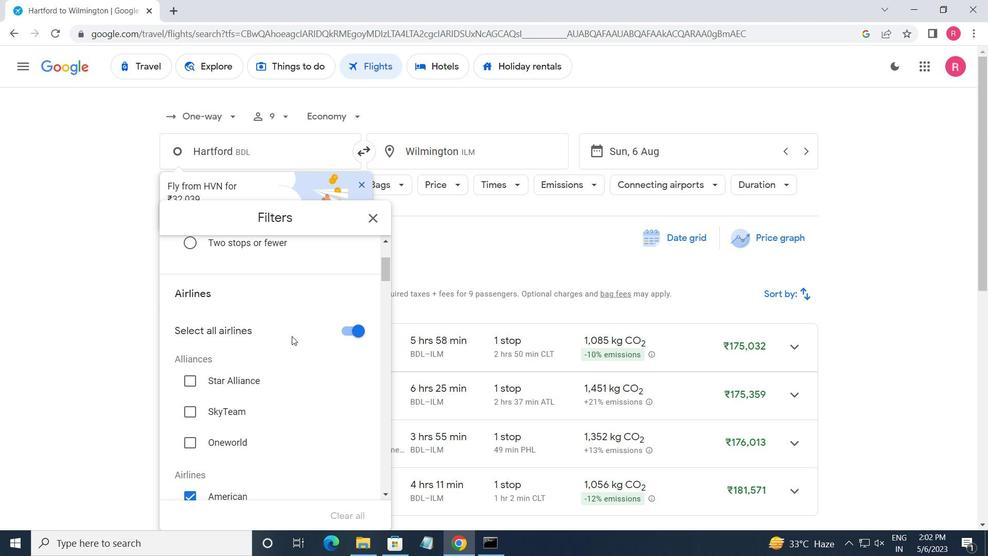 
Action: Mouse moved to (293, 336)
Screenshot: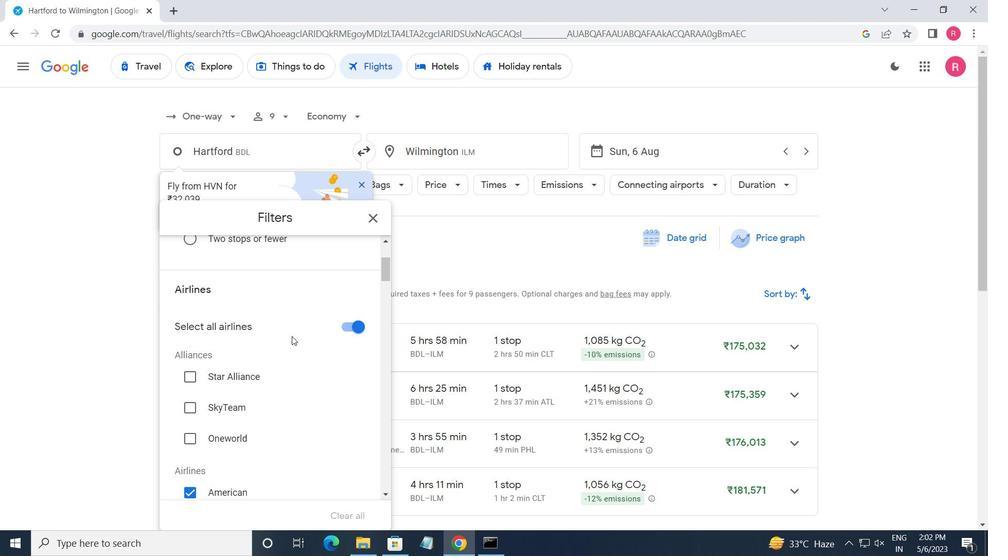 
Action: Mouse scrolled (293, 336) with delta (0, 0)
Screenshot: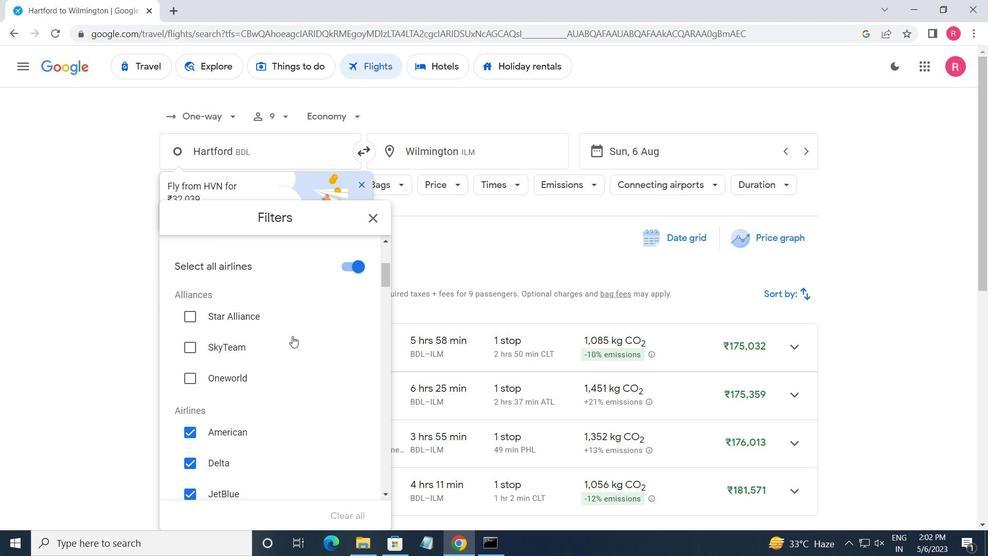 
Action: Mouse scrolled (293, 336) with delta (0, 0)
Screenshot: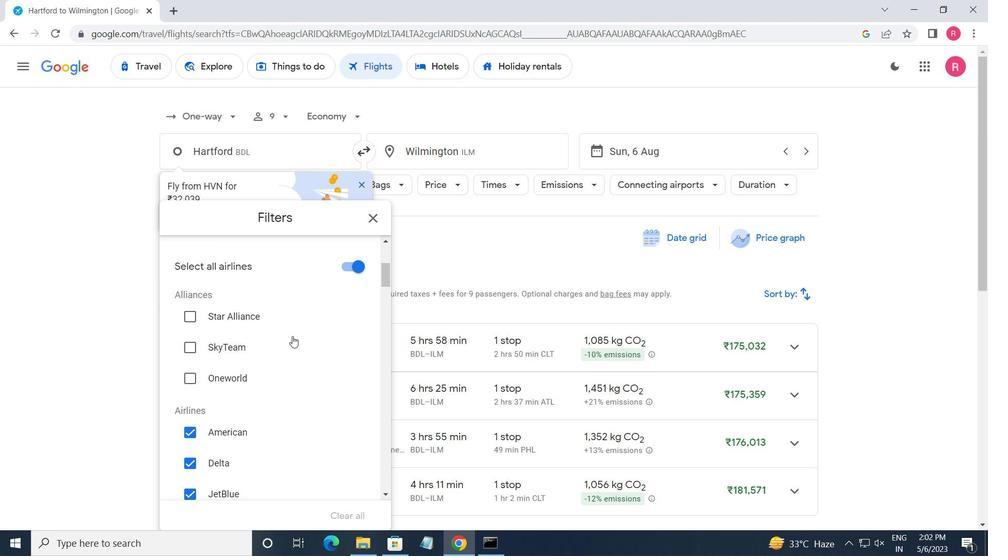 
Action: Mouse scrolled (293, 336) with delta (0, 0)
Screenshot: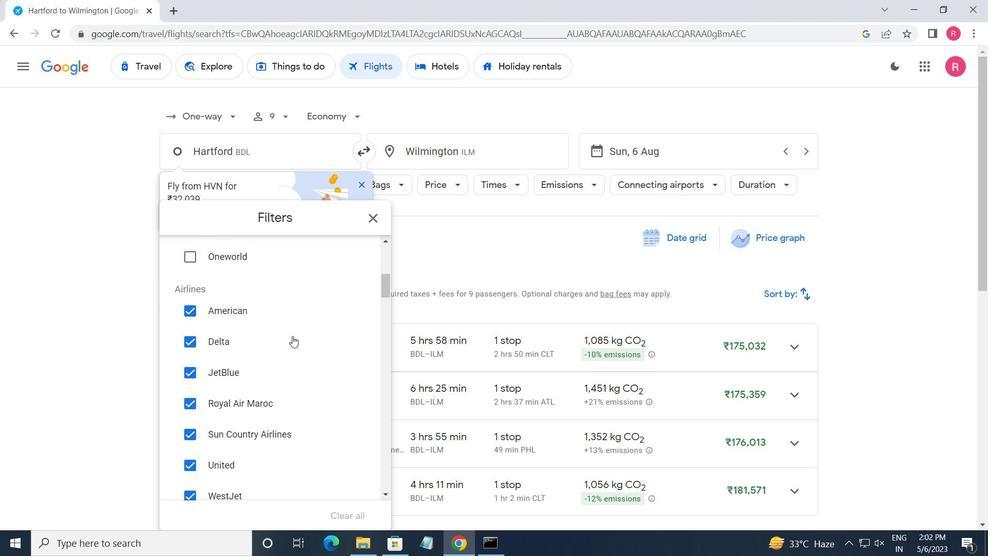 
Action: Mouse moved to (293, 336)
Screenshot: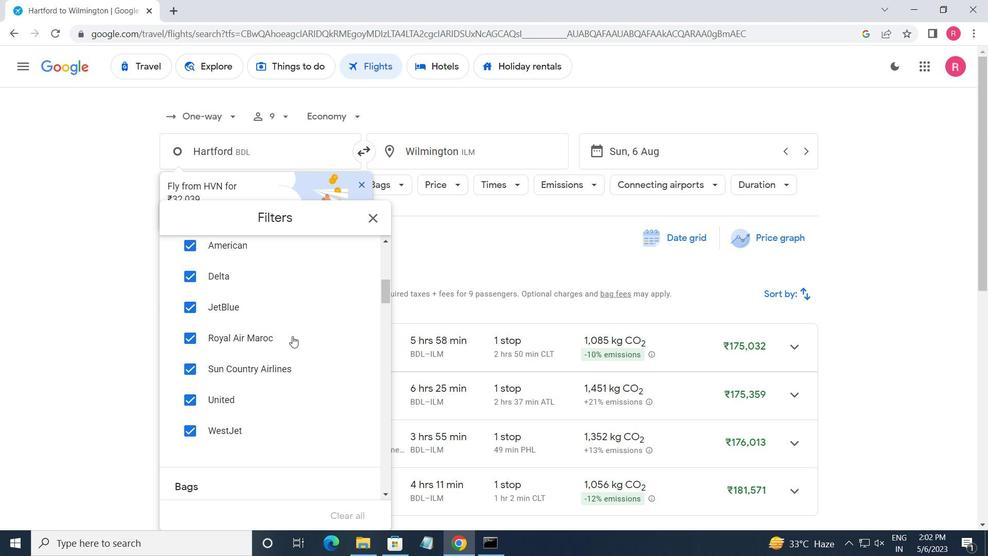 
Action: Mouse scrolled (293, 337) with delta (0, 0)
Screenshot: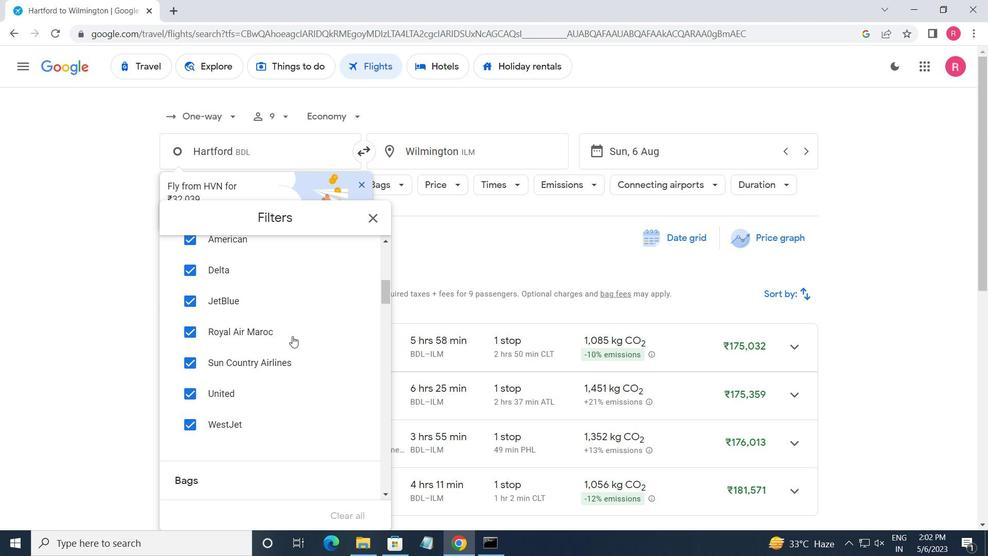 
Action: Mouse scrolled (293, 337) with delta (0, 0)
Screenshot: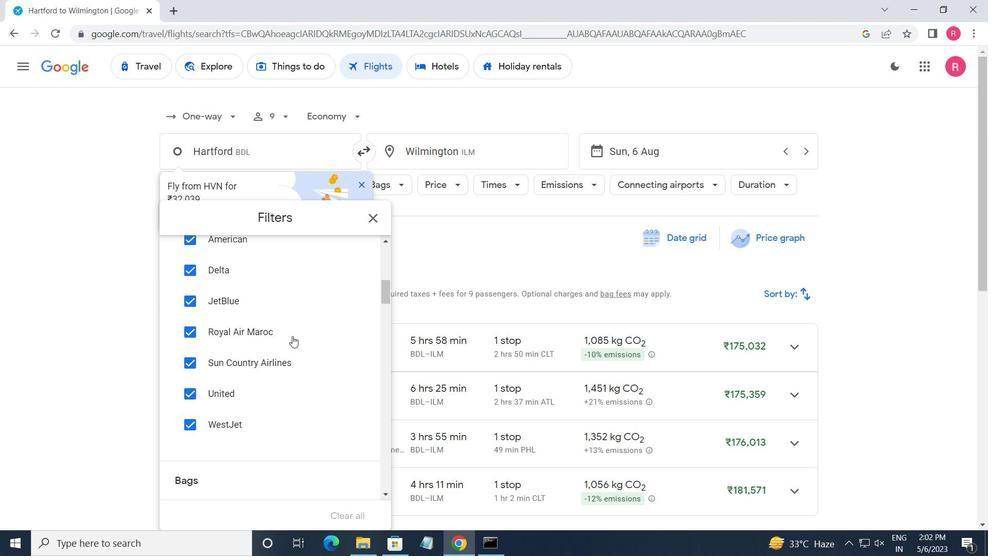 
Action: Mouse moved to (294, 336)
Screenshot: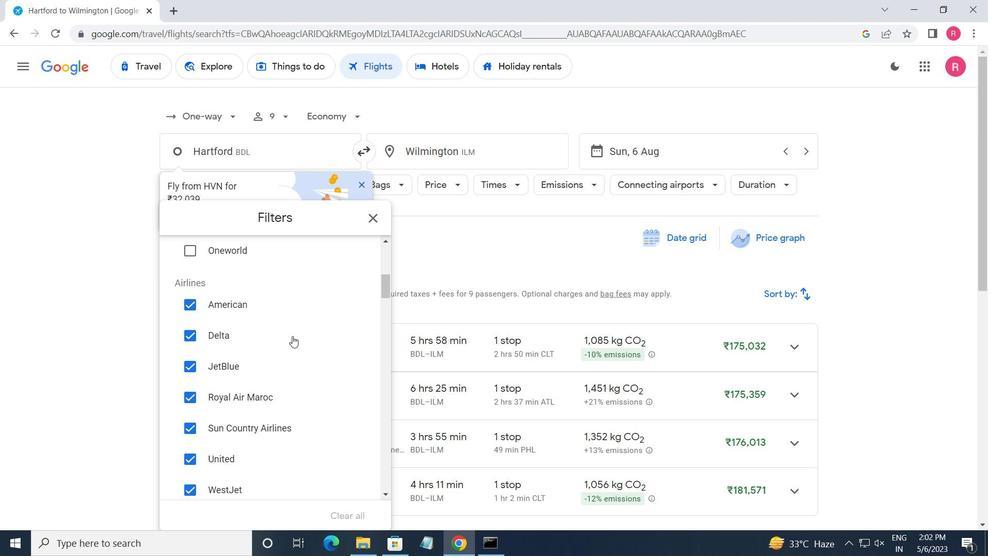 
Action: Mouse scrolled (294, 335) with delta (0, 0)
Screenshot: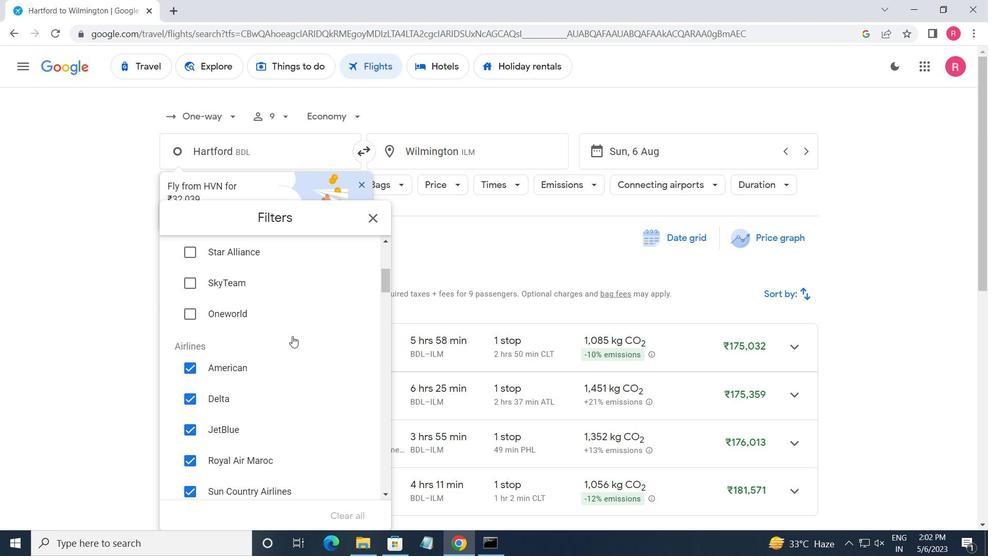 
Action: Mouse scrolled (294, 335) with delta (0, 0)
Screenshot: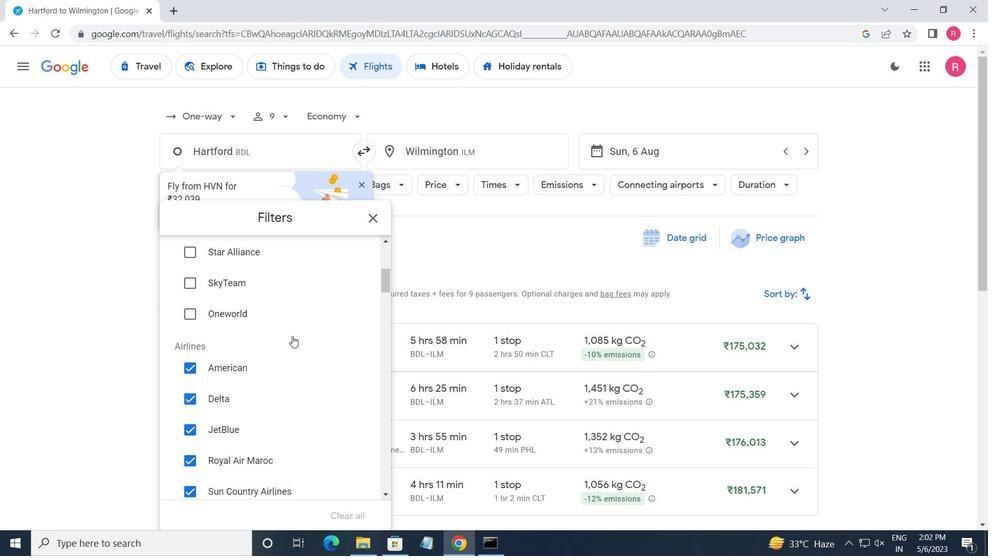 
Action: Mouse scrolled (294, 335) with delta (0, 0)
Screenshot: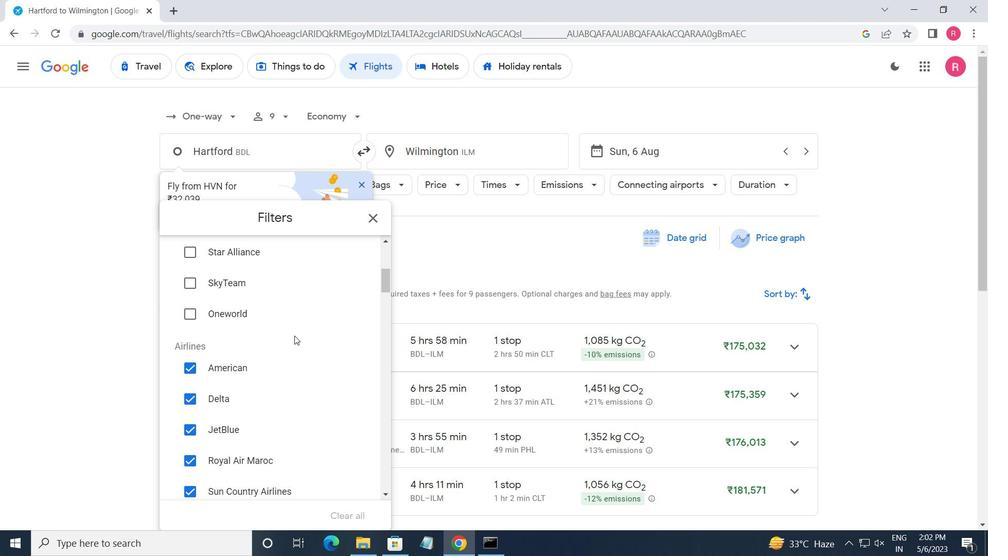 
Action: Mouse scrolled (294, 335) with delta (0, 0)
Screenshot: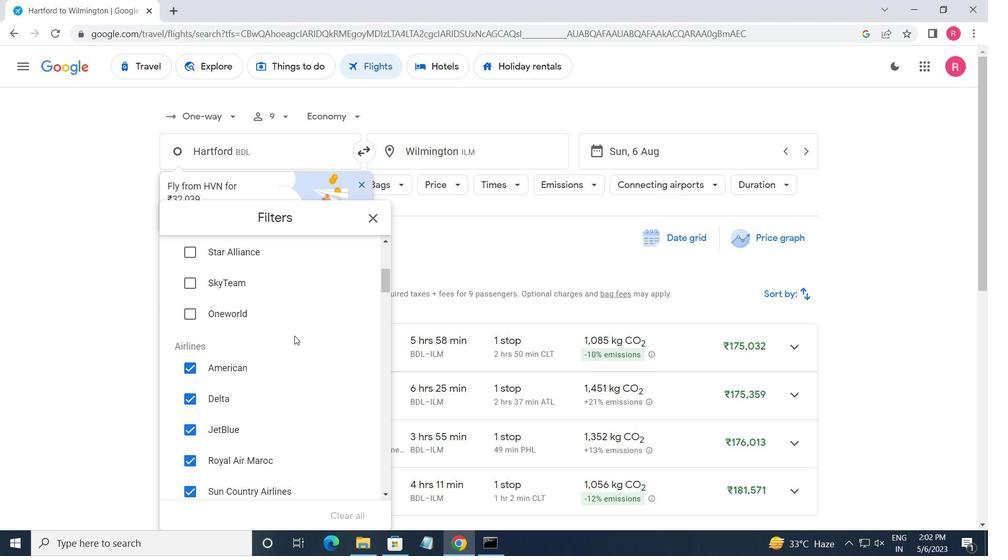 
Action: Mouse moved to (348, 385)
Screenshot: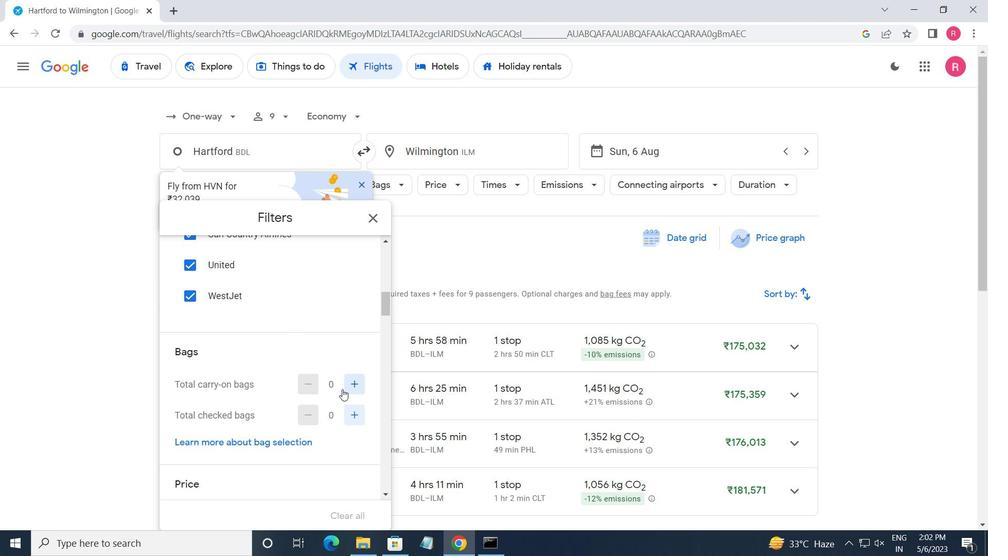 
Action: Mouse pressed left at (348, 385)
Screenshot: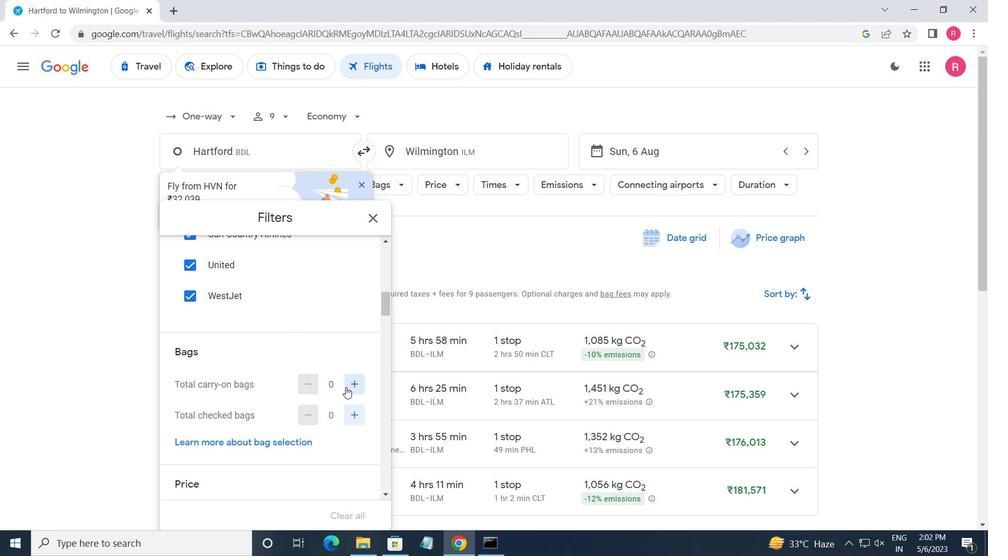 
Action: Mouse moved to (356, 413)
Screenshot: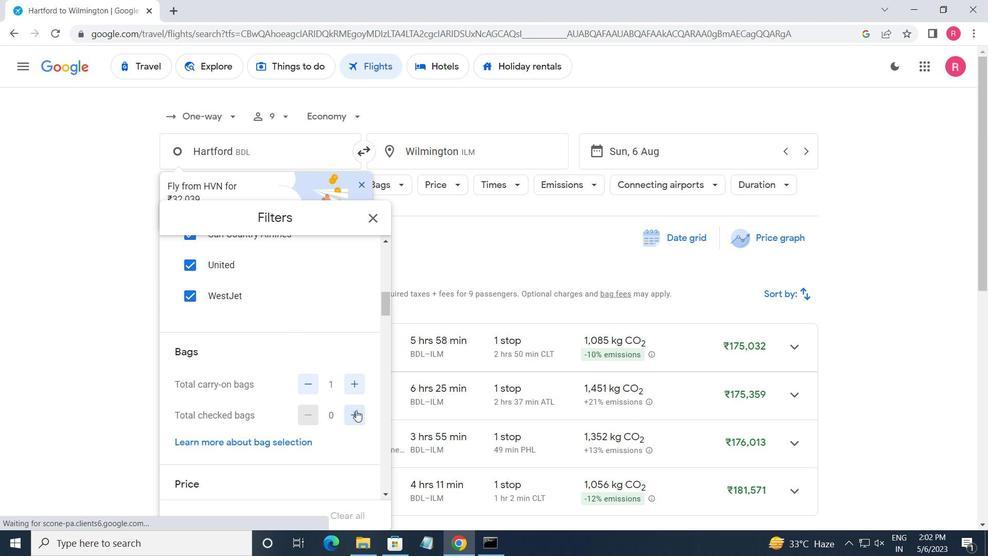 
Action: Mouse pressed left at (356, 413)
Screenshot: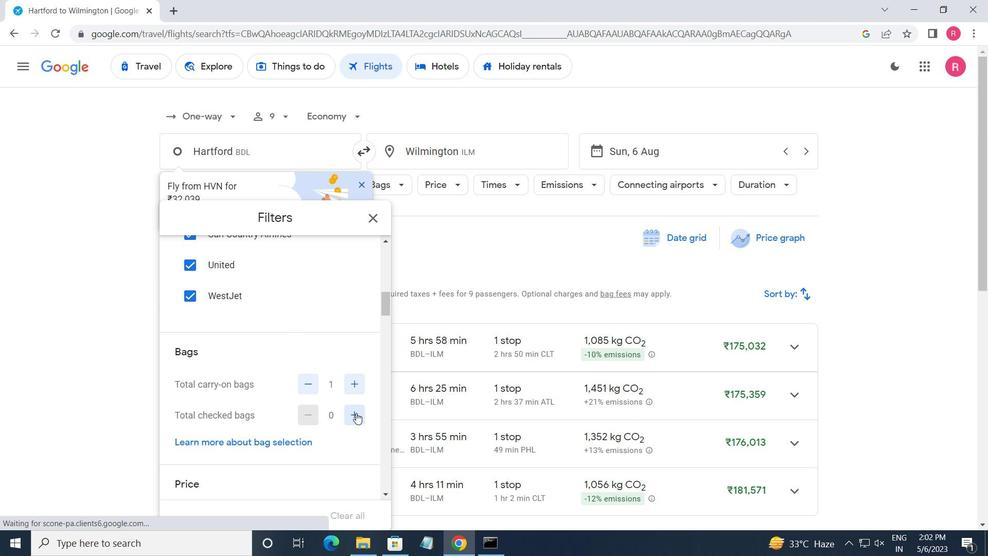 
Action: Mouse moved to (295, 322)
Screenshot: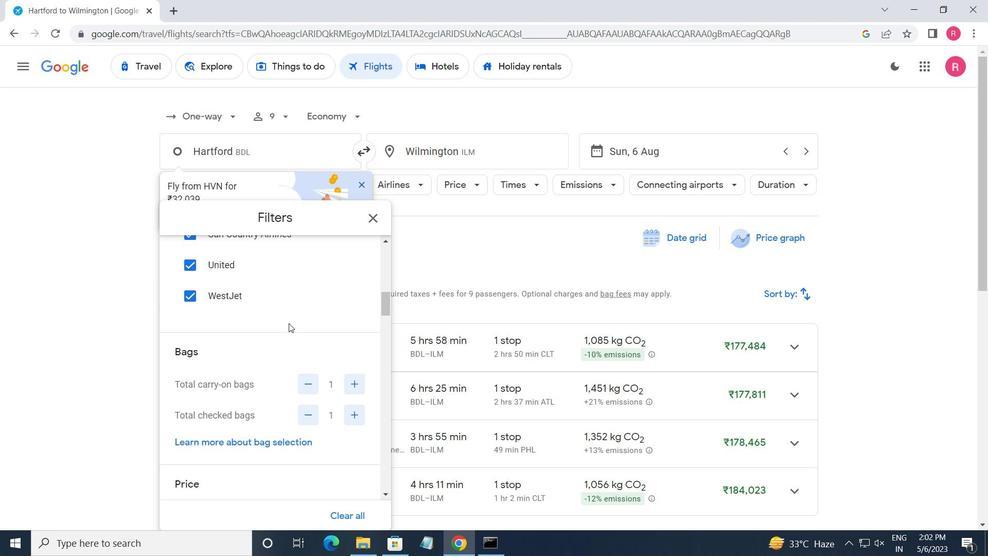 
Action: Mouse scrolled (295, 322) with delta (0, 0)
Screenshot: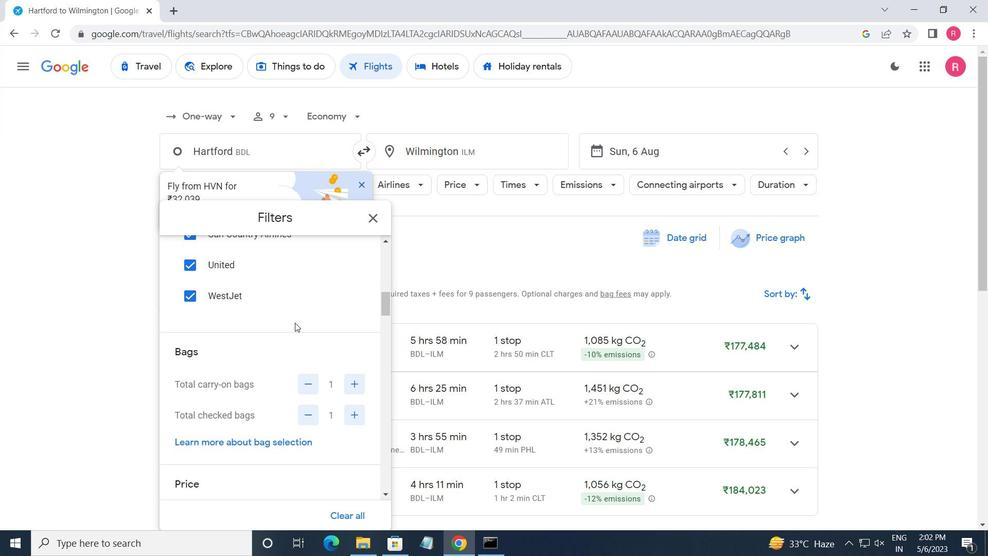 
Action: Mouse moved to (295, 322)
Screenshot: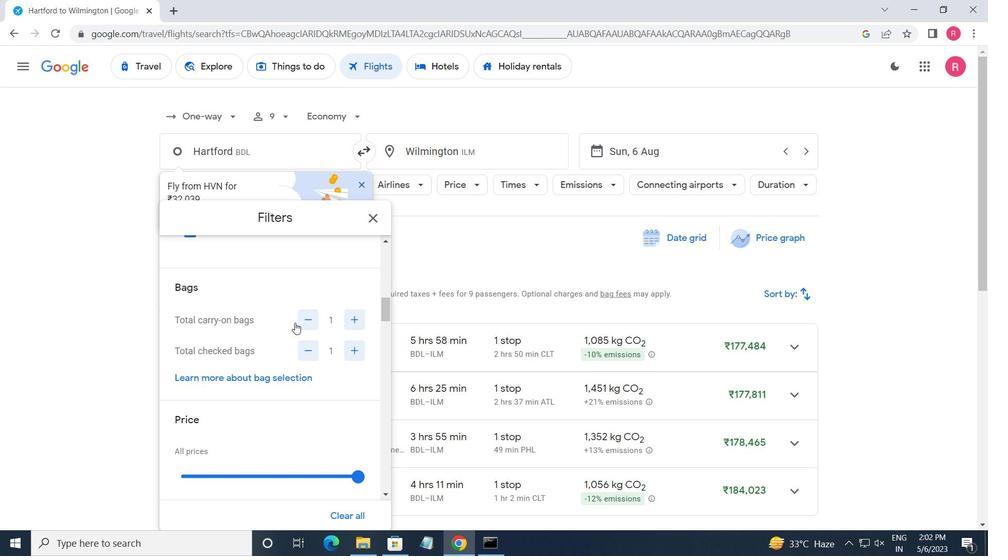 
Action: Mouse scrolled (295, 322) with delta (0, 0)
Screenshot: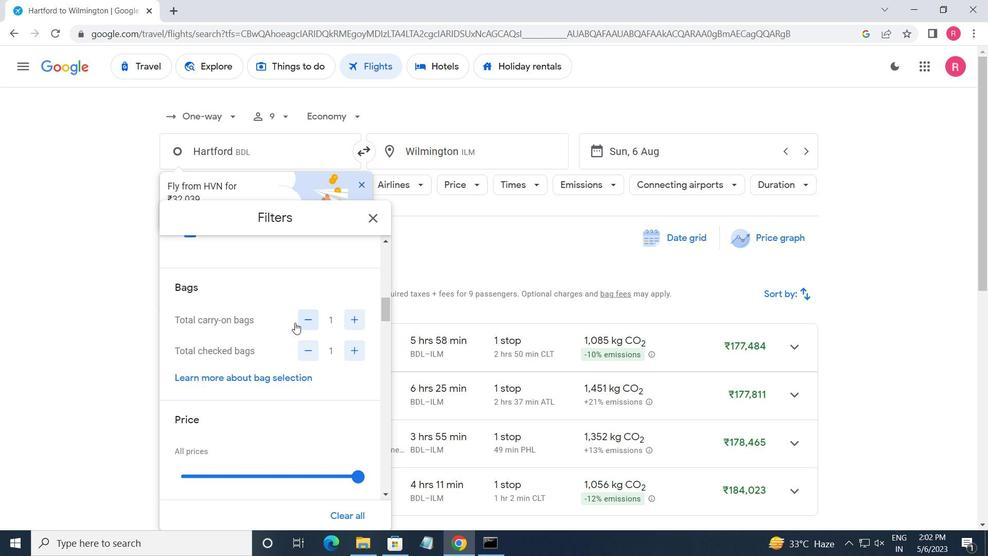 
Action: Mouse moved to (359, 409)
Screenshot: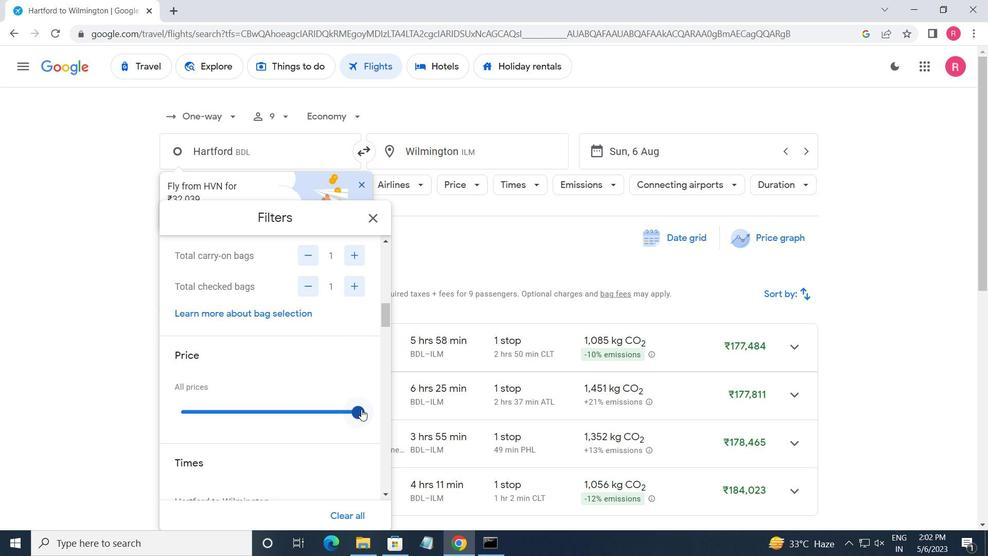 
Action: Mouse pressed left at (359, 409)
Screenshot: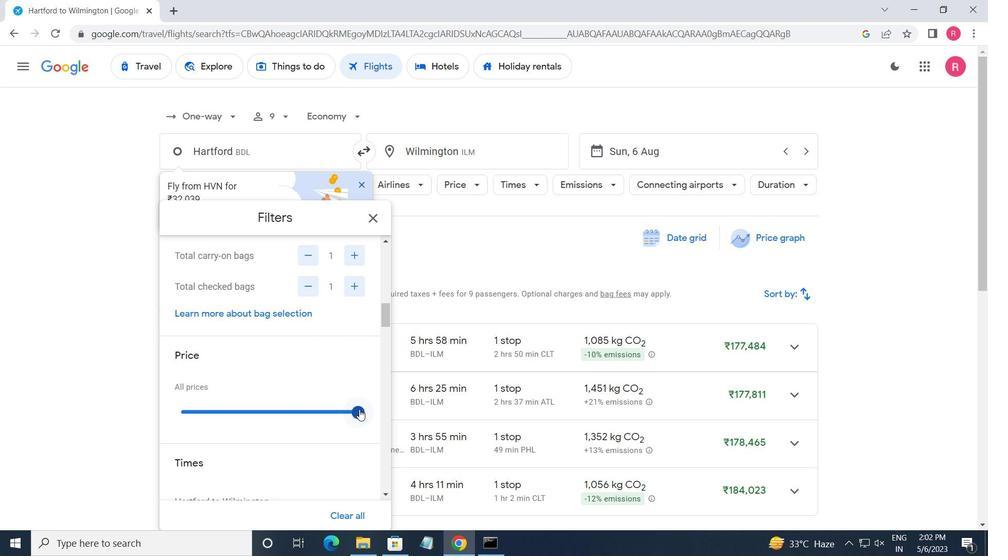 
Action: Mouse moved to (281, 384)
Screenshot: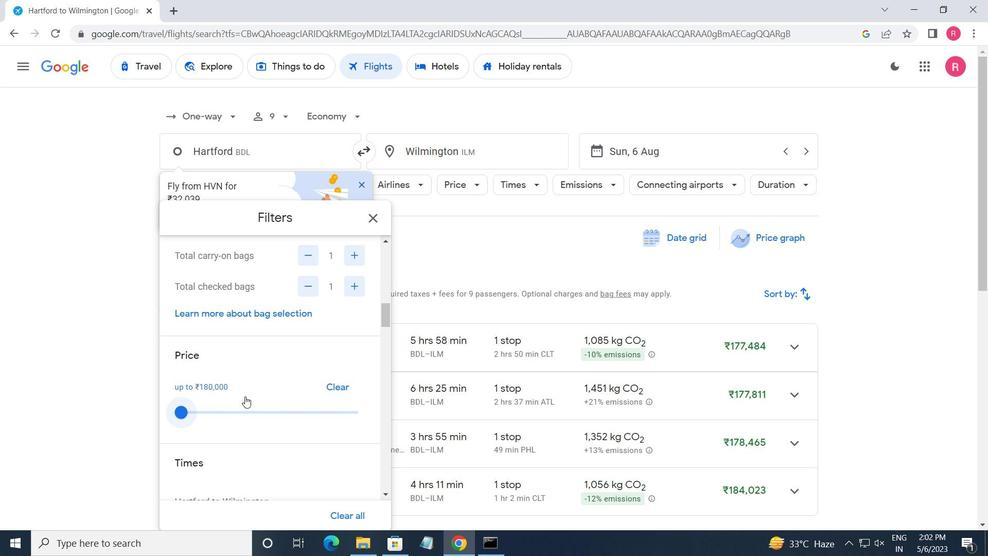 
Action: Mouse scrolled (281, 383) with delta (0, 0)
Screenshot: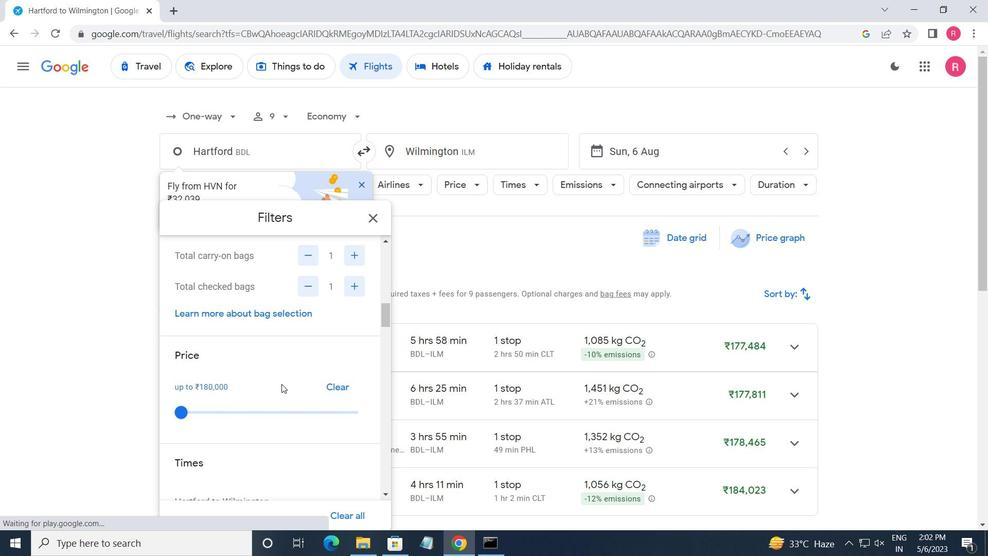 
Action: Mouse scrolled (281, 383) with delta (0, 0)
Screenshot: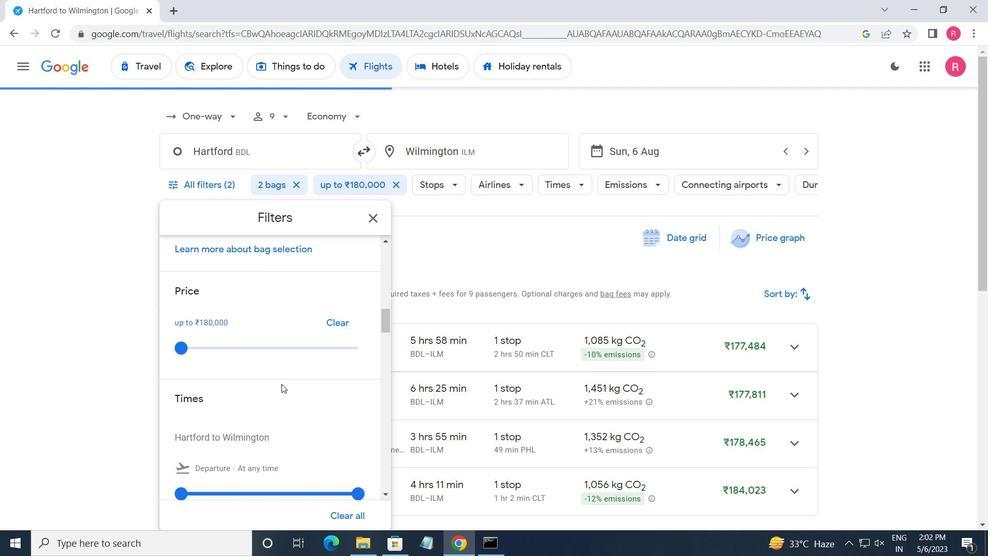 
Action: Mouse moved to (185, 421)
Screenshot: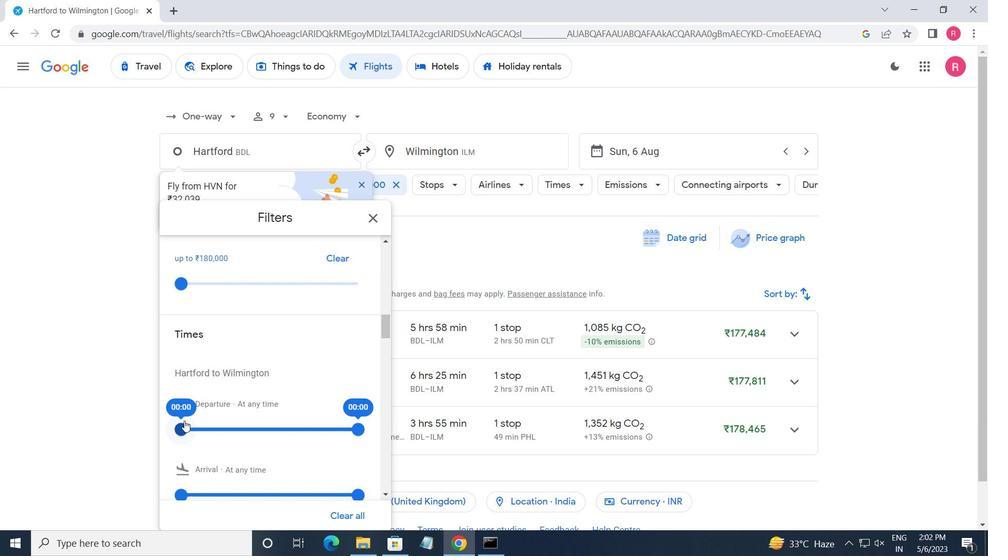 
Action: Mouse pressed left at (185, 421)
Screenshot: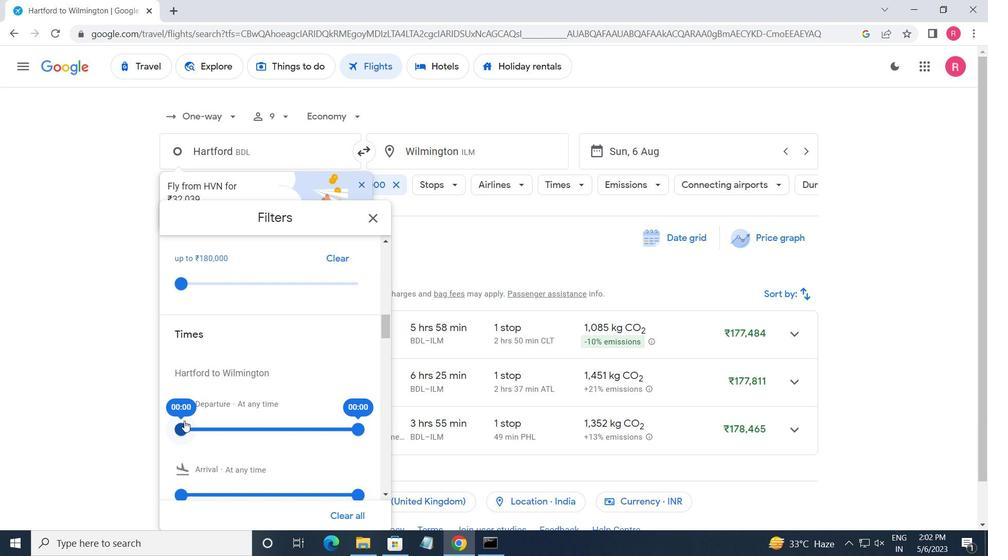 
Action: Mouse moved to (353, 430)
Screenshot: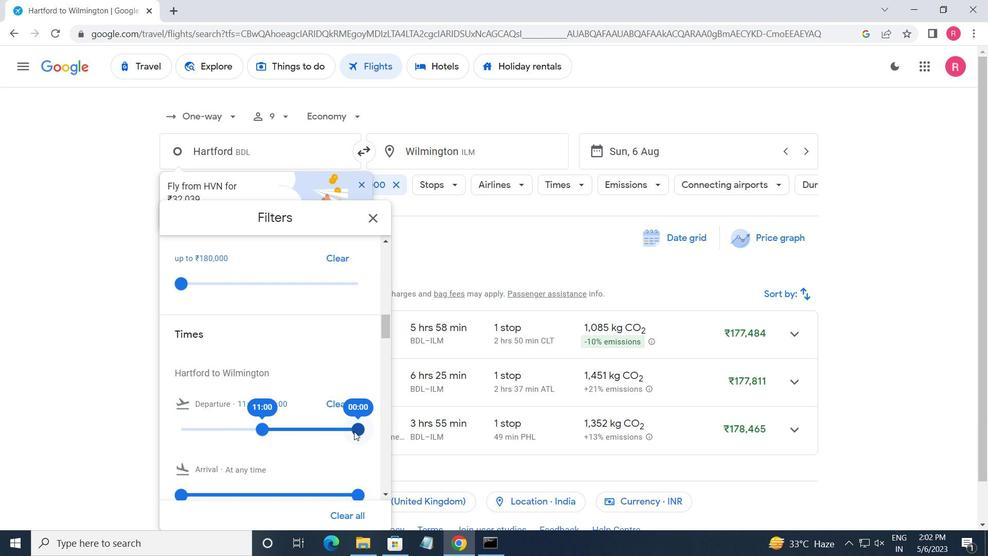 
Action: Mouse pressed left at (353, 430)
Screenshot: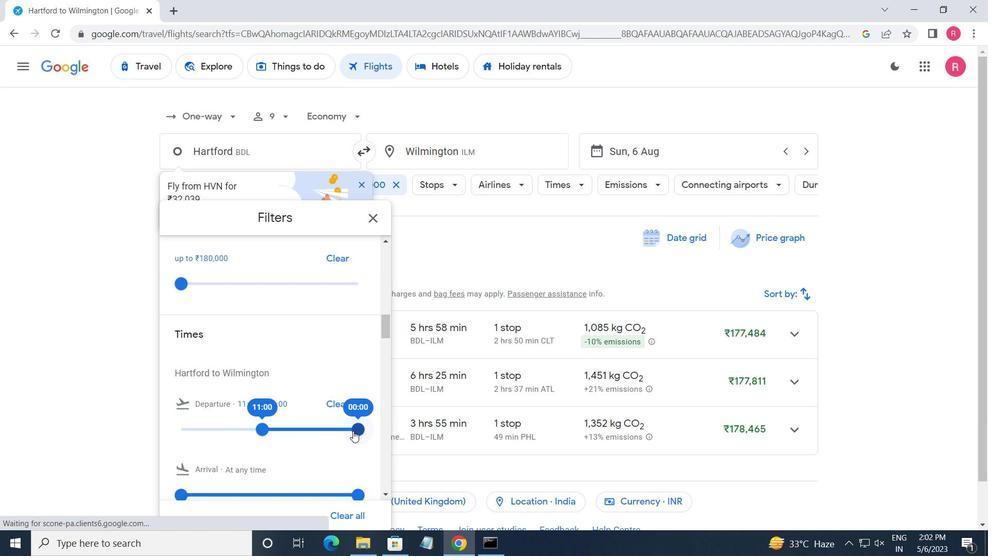 
Action: Mouse moved to (370, 226)
Screenshot: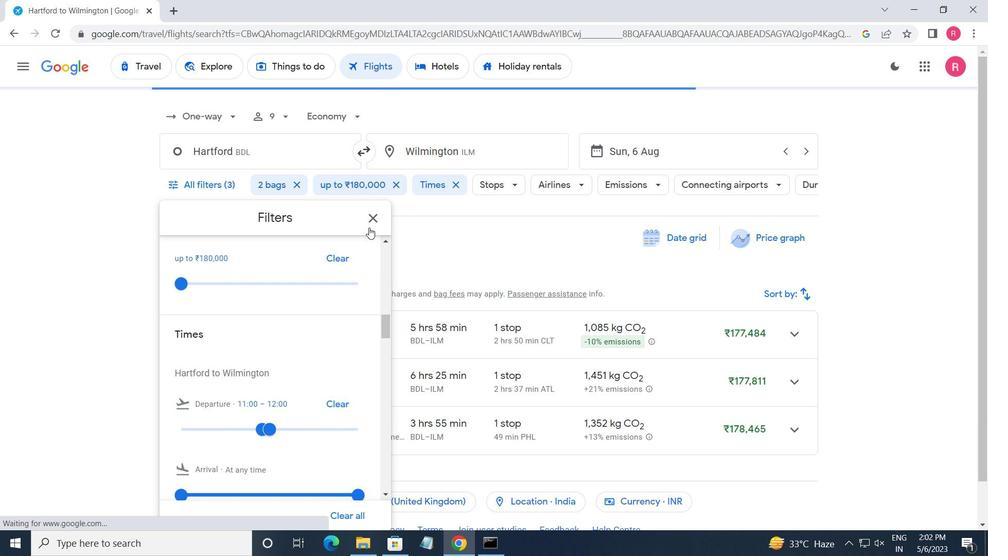 
Action: Mouse pressed left at (370, 226)
Screenshot: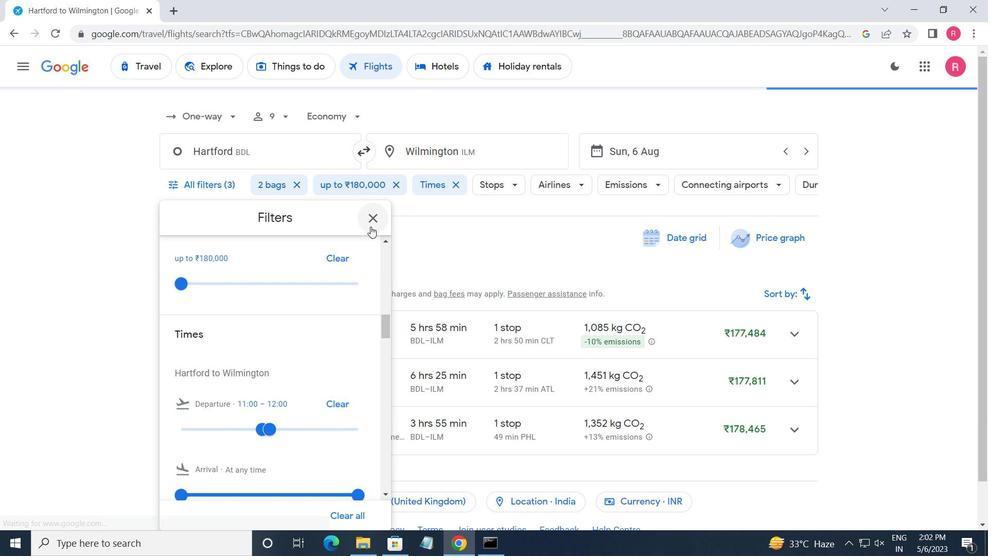 
Action: Mouse moved to (371, 224)
Screenshot: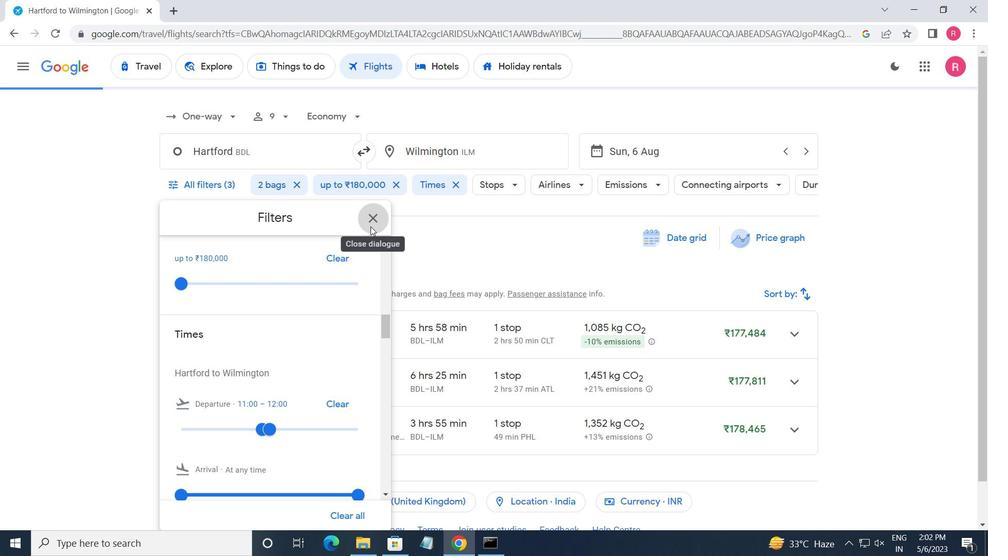 
